 Task: Add an event with the title Casual Project Risk Assessment, date '2023/12/08', time 8:50 AM to 10:50 AM, logged in from the account softage.10@softage.netand send the event invitation to softage.2@softage.net and softage.3@softage.net. Set a reminder for the event 12 hour before
Action: Mouse moved to (99, 136)
Screenshot: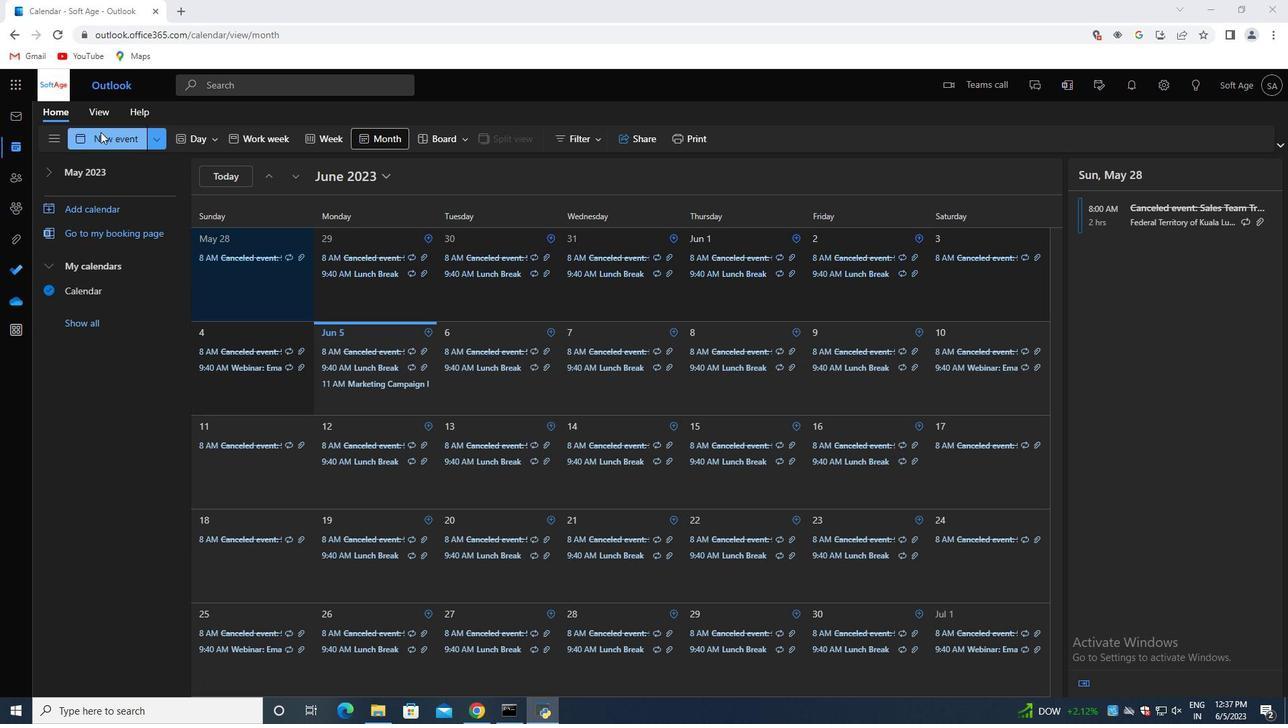 
Action: Mouse pressed left at (99, 136)
Screenshot: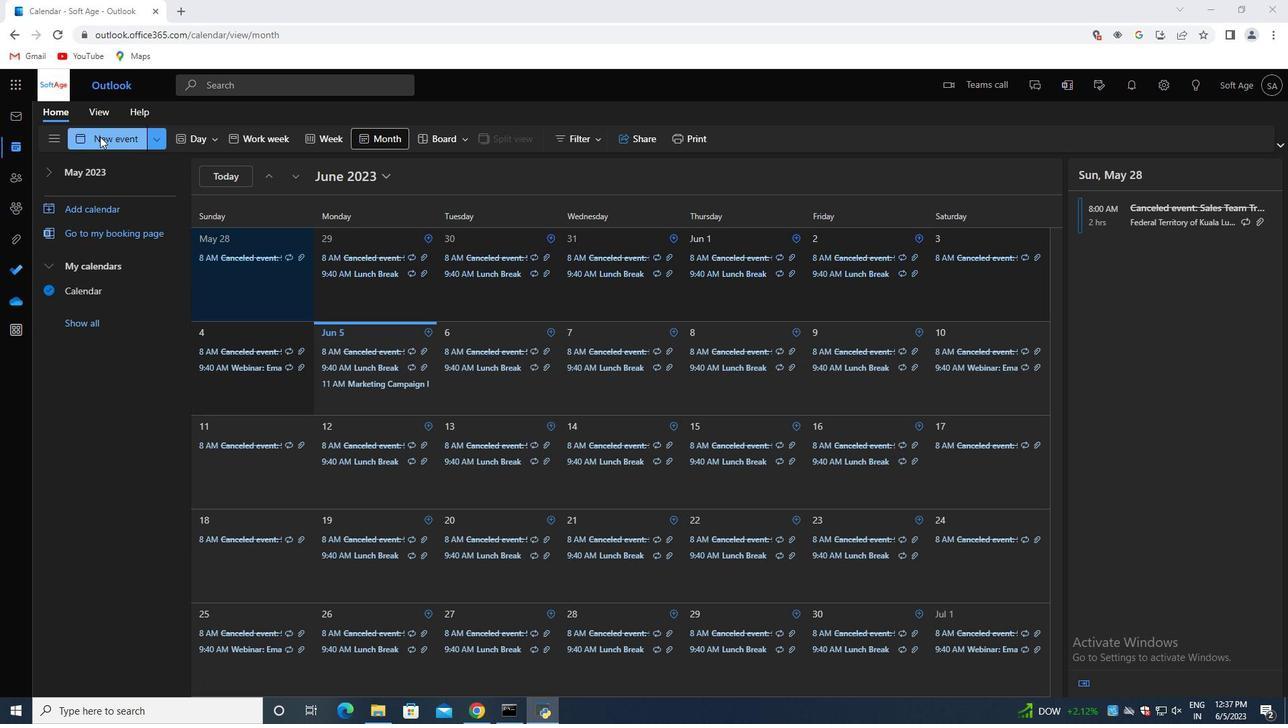 
Action: Mouse moved to (321, 215)
Screenshot: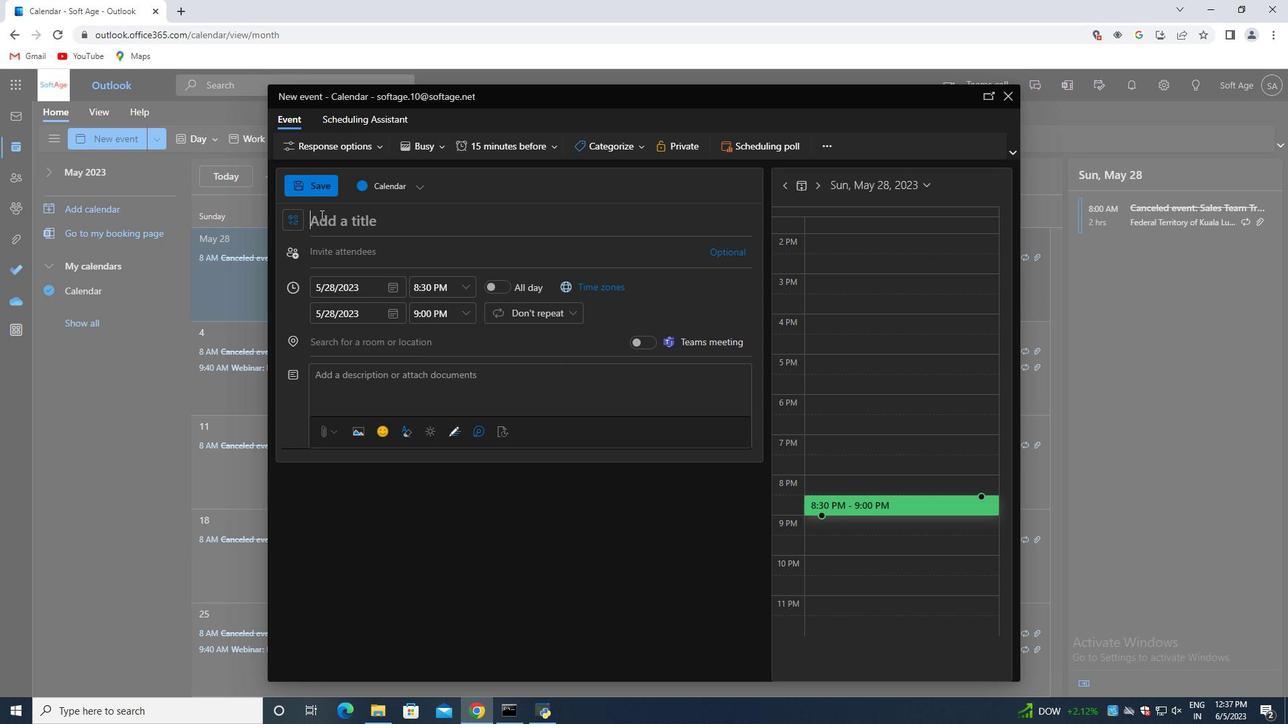 
Action: Mouse pressed left at (321, 215)
Screenshot: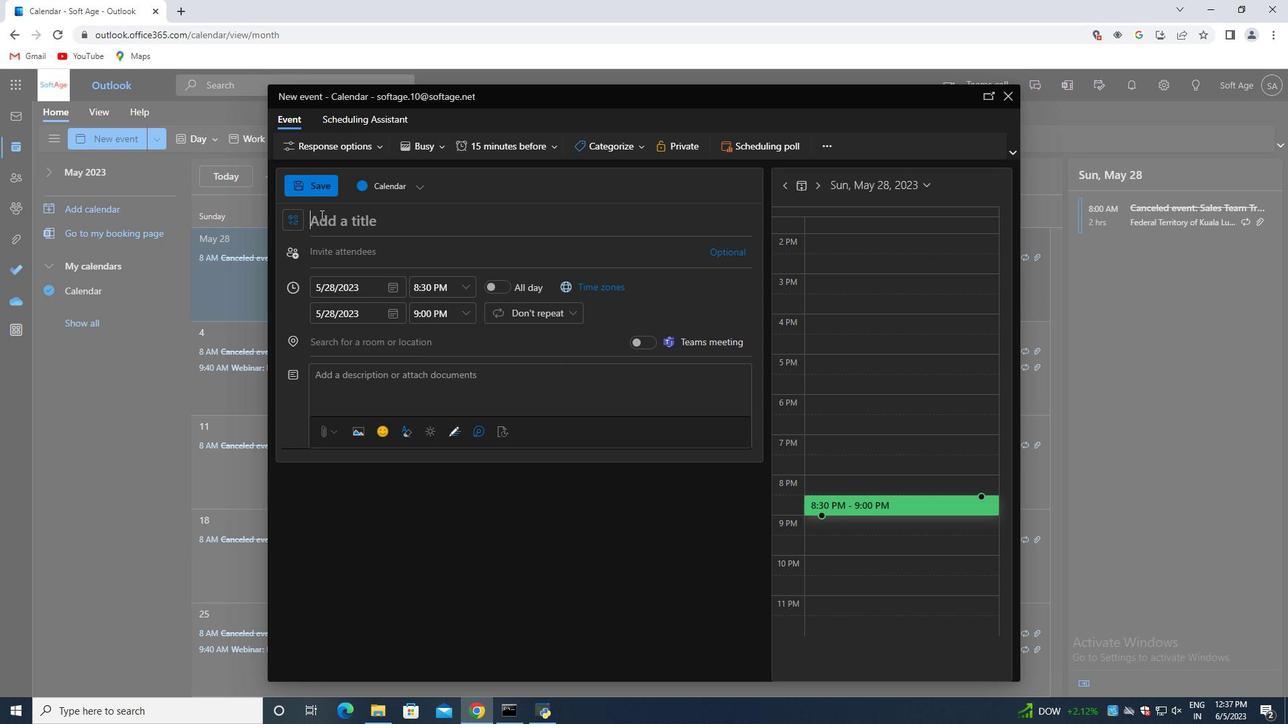 
Action: Key pressed <Key.shift>Casual<Key.space><Key.shift>Project<Key.space><Key.shift><Key.shift><Key.shift><Key.shift>Risk<Key.space><Key.shift>Assessment
Screenshot: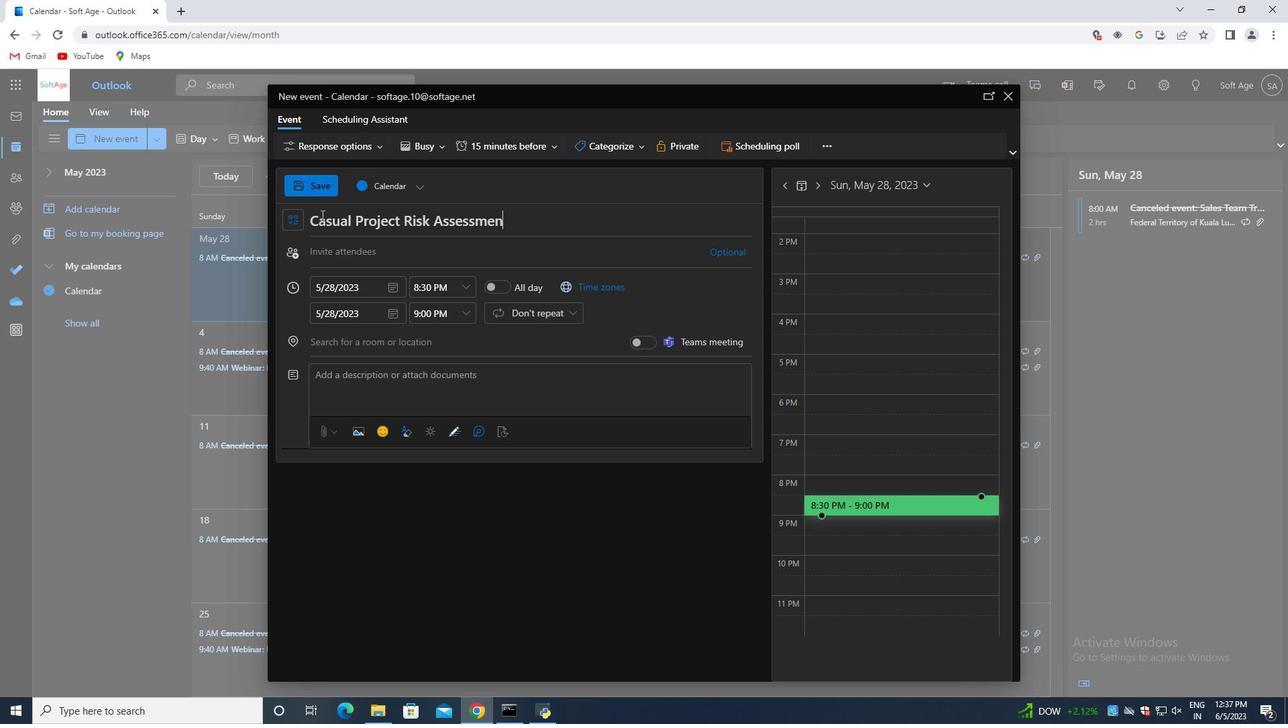 
Action: Mouse moved to (391, 288)
Screenshot: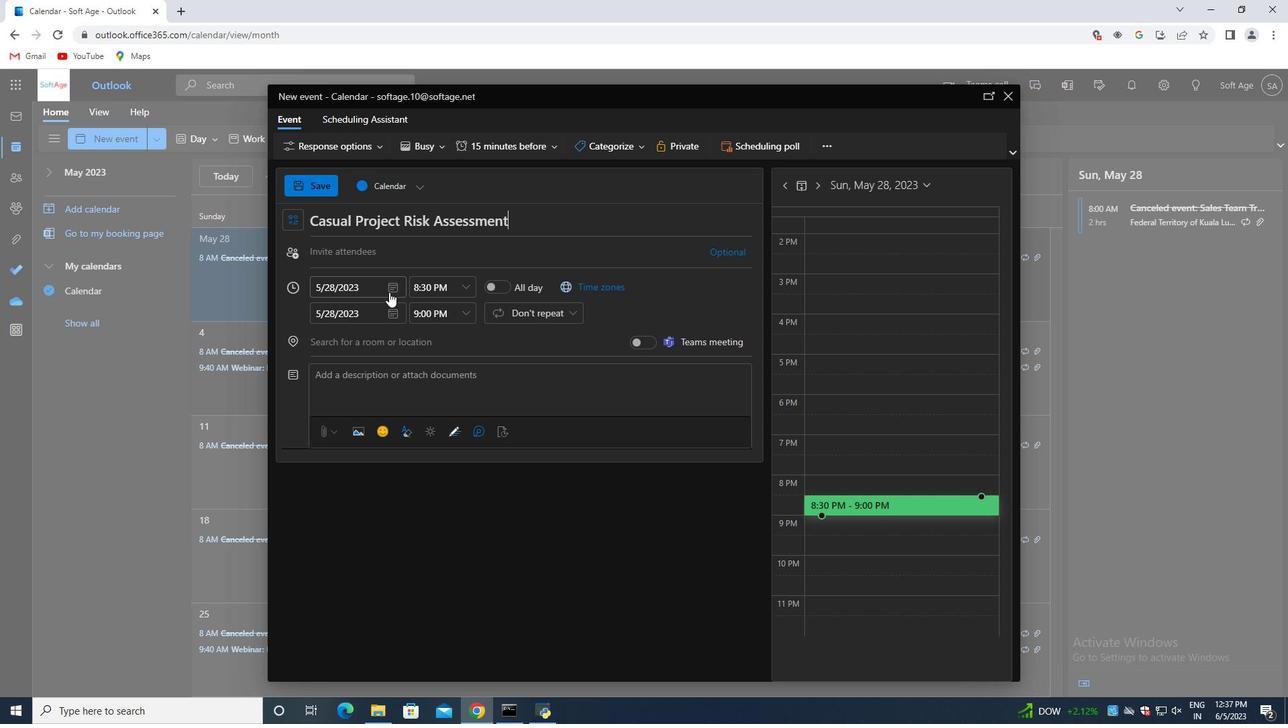 
Action: Mouse pressed left at (391, 288)
Screenshot: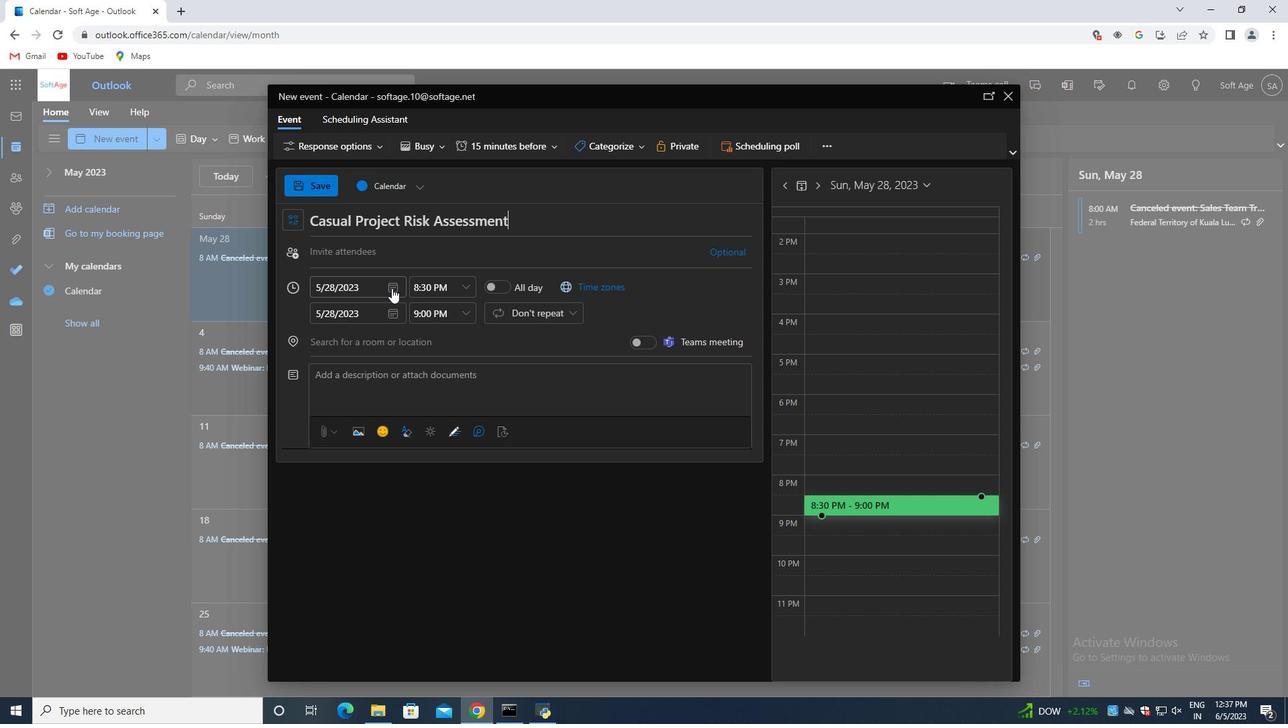 
Action: Mouse moved to (436, 312)
Screenshot: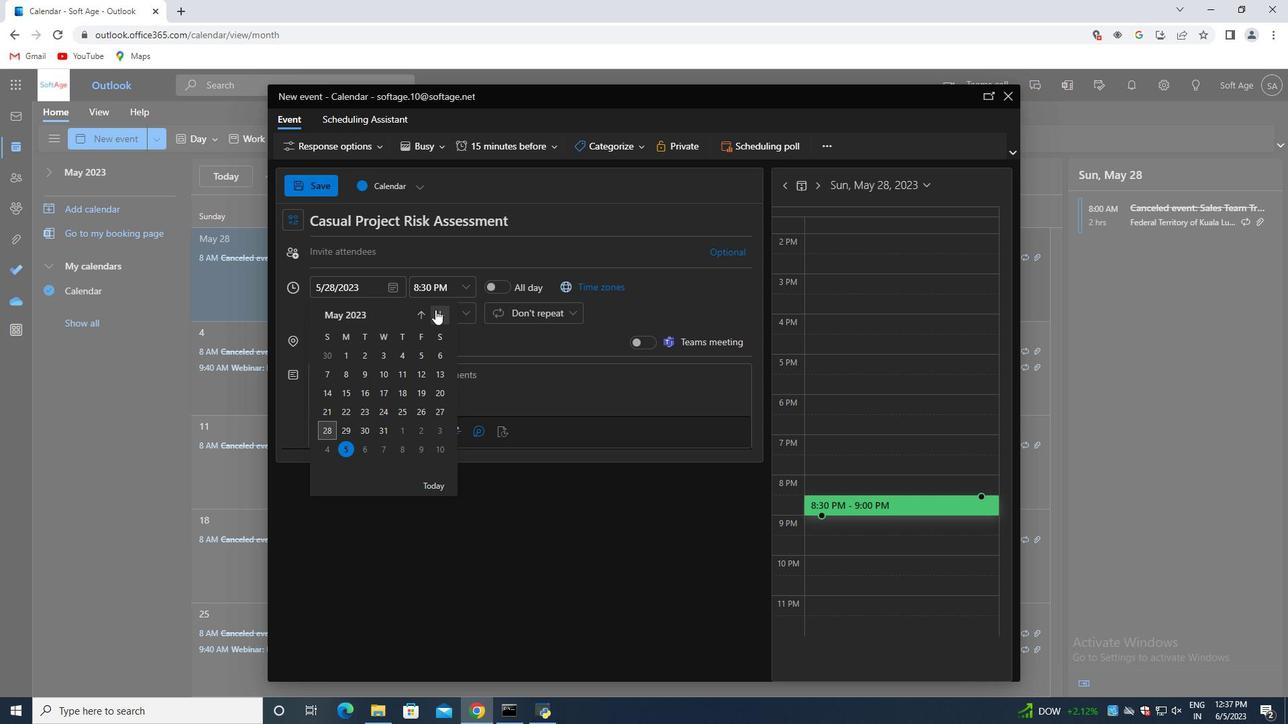 
Action: Mouse pressed left at (436, 312)
Screenshot: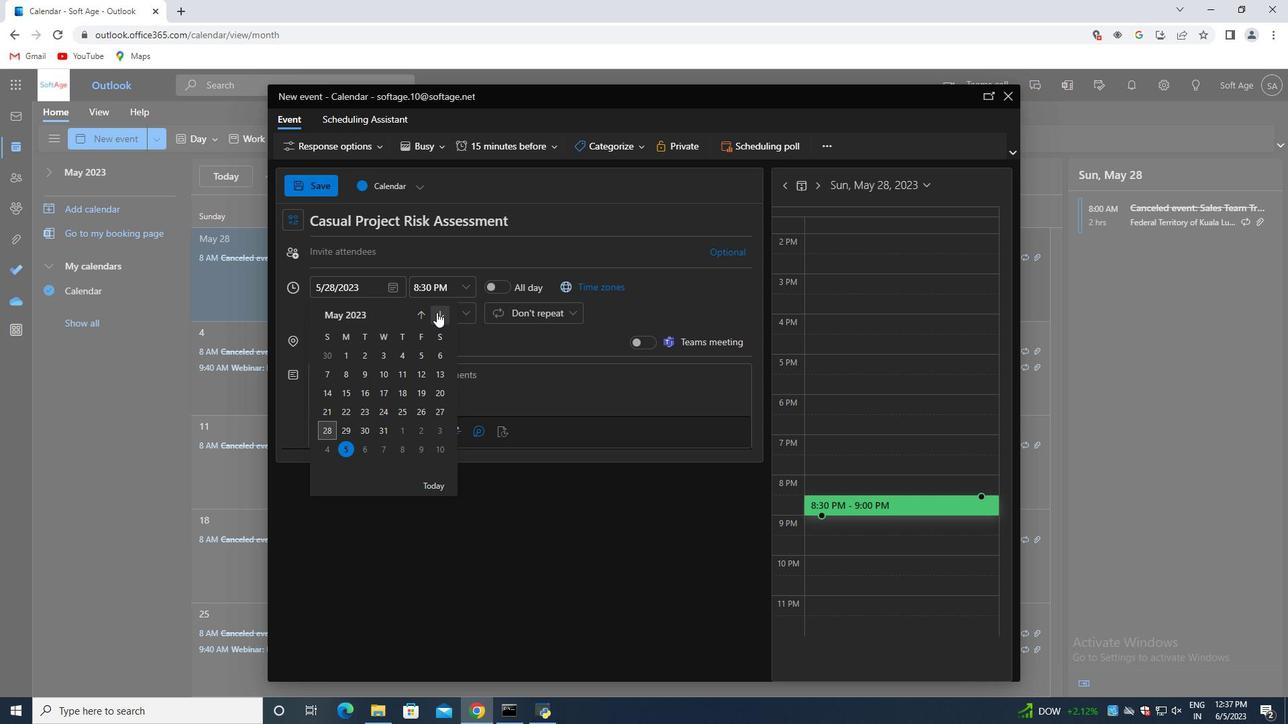 
Action: Mouse pressed left at (436, 312)
Screenshot: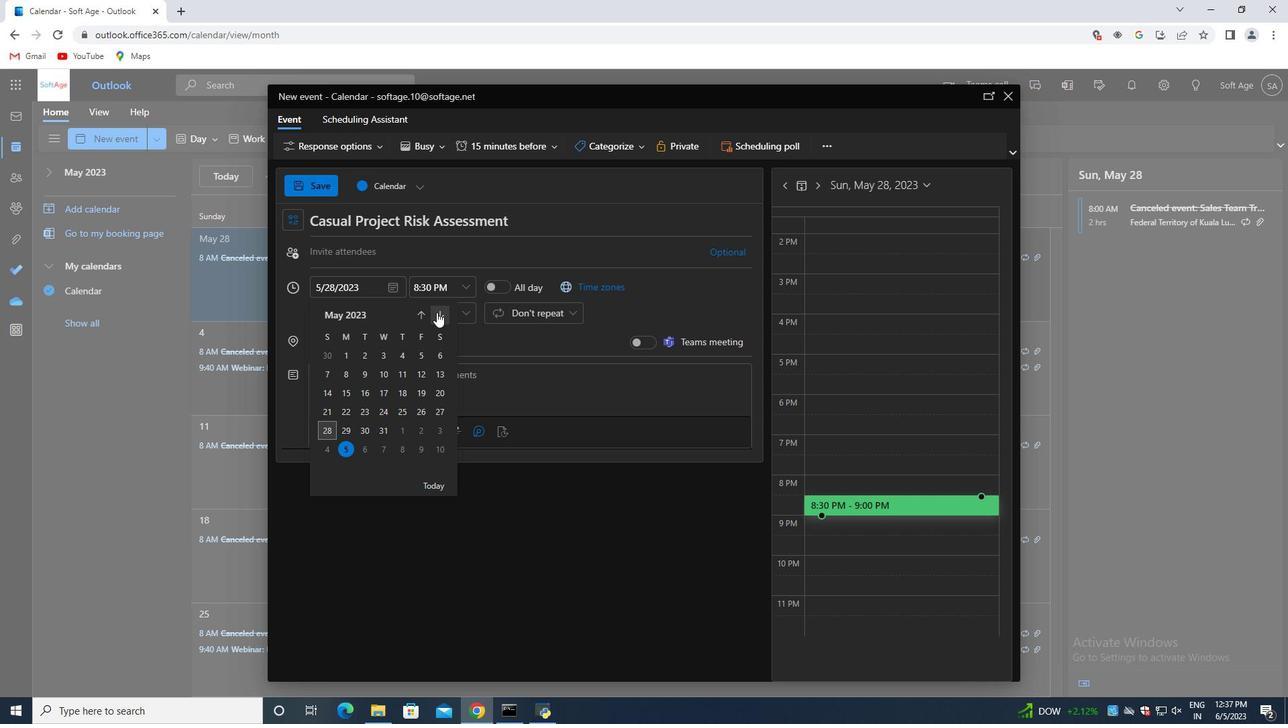 
Action: Mouse pressed left at (436, 312)
Screenshot: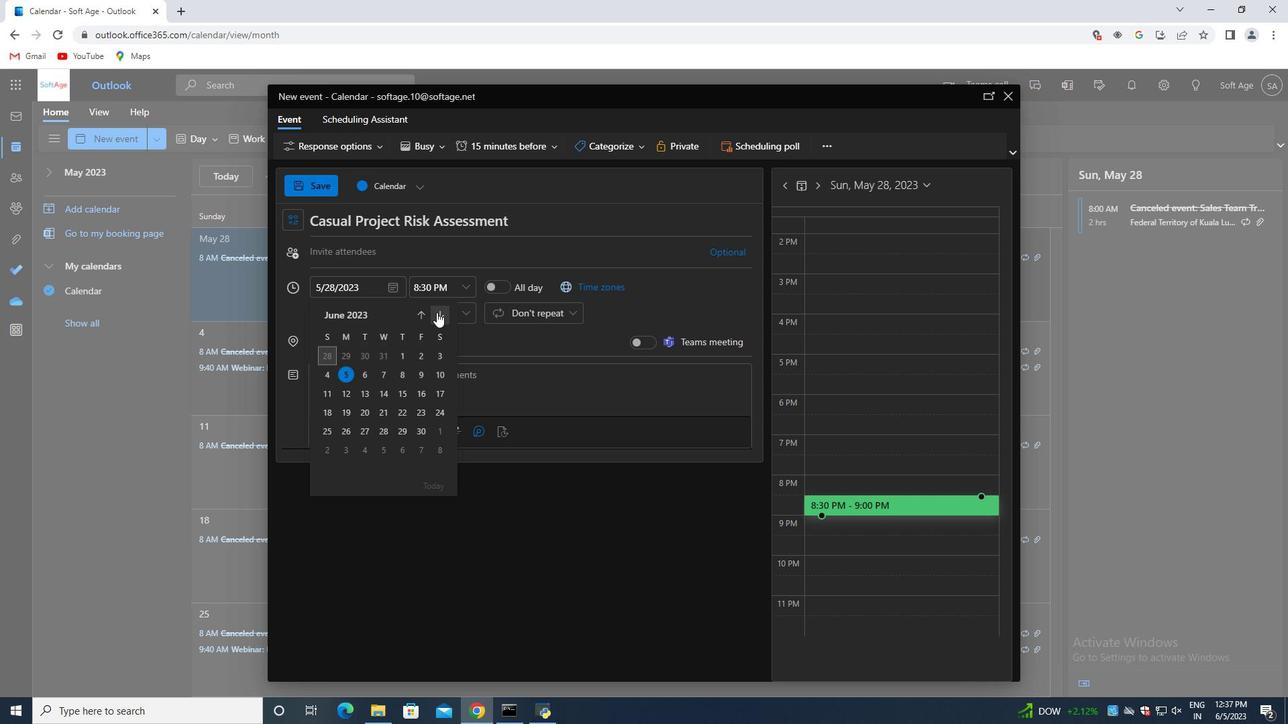 
Action: Mouse pressed left at (436, 312)
Screenshot: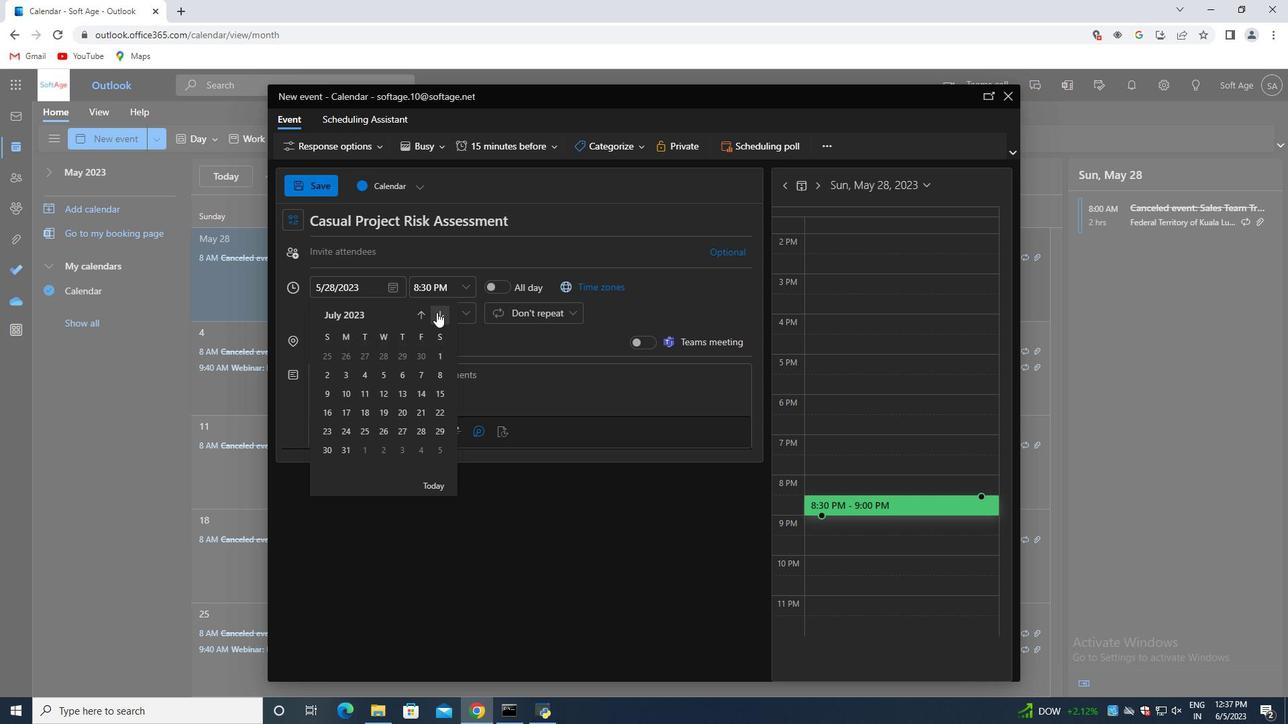 
Action: Mouse pressed left at (436, 312)
Screenshot: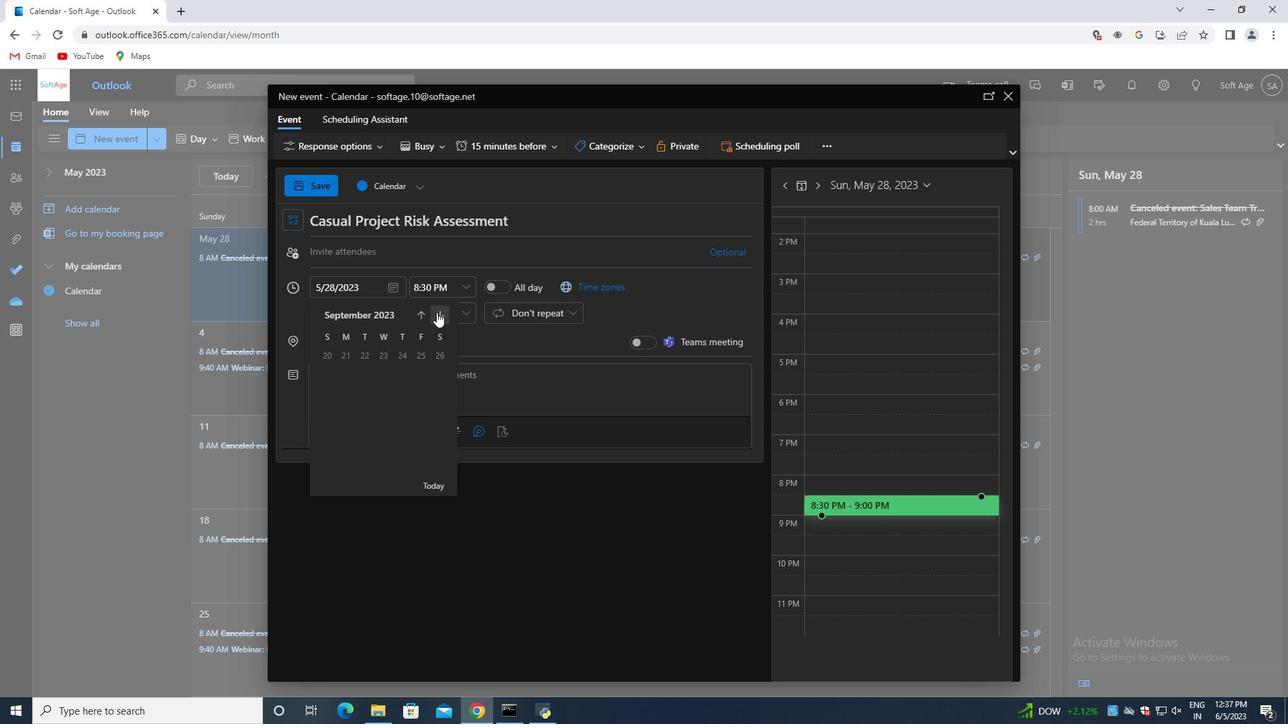 
Action: Mouse pressed left at (436, 312)
Screenshot: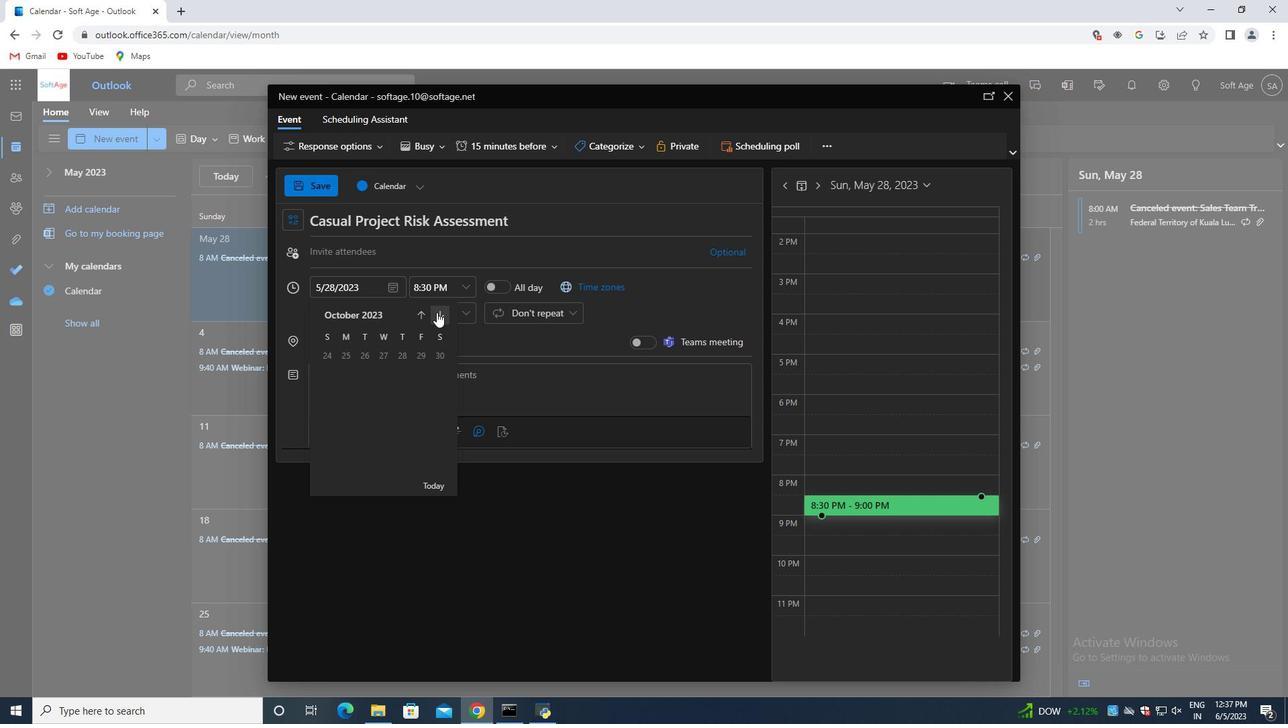 
Action: Mouse pressed left at (436, 312)
Screenshot: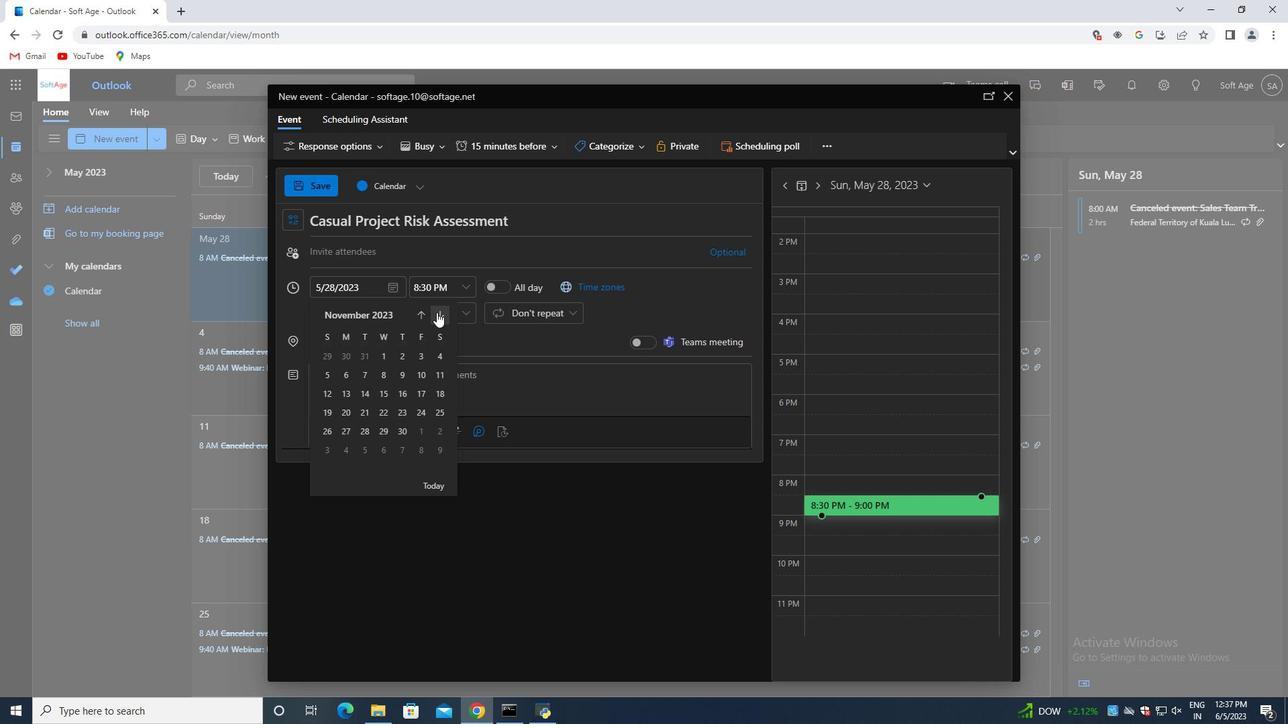 
Action: Mouse moved to (424, 371)
Screenshot: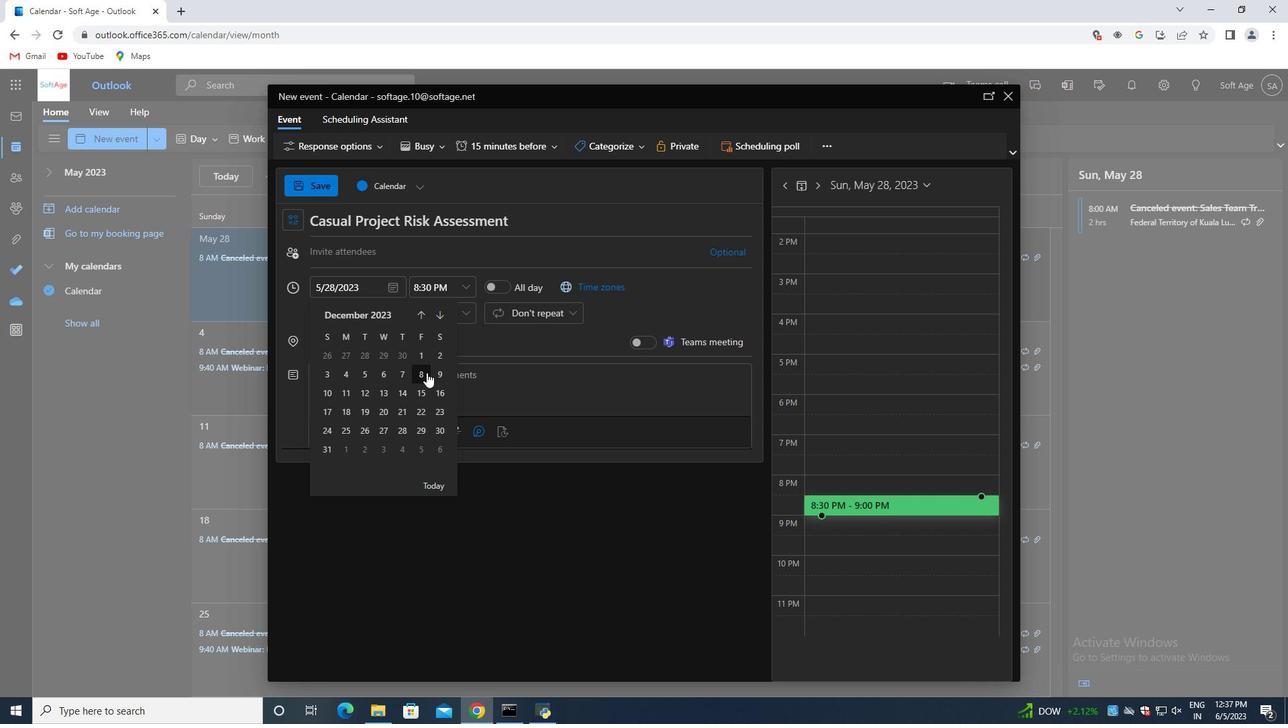 
Action: Mouse pressed left at (424, 371)
Screenshot: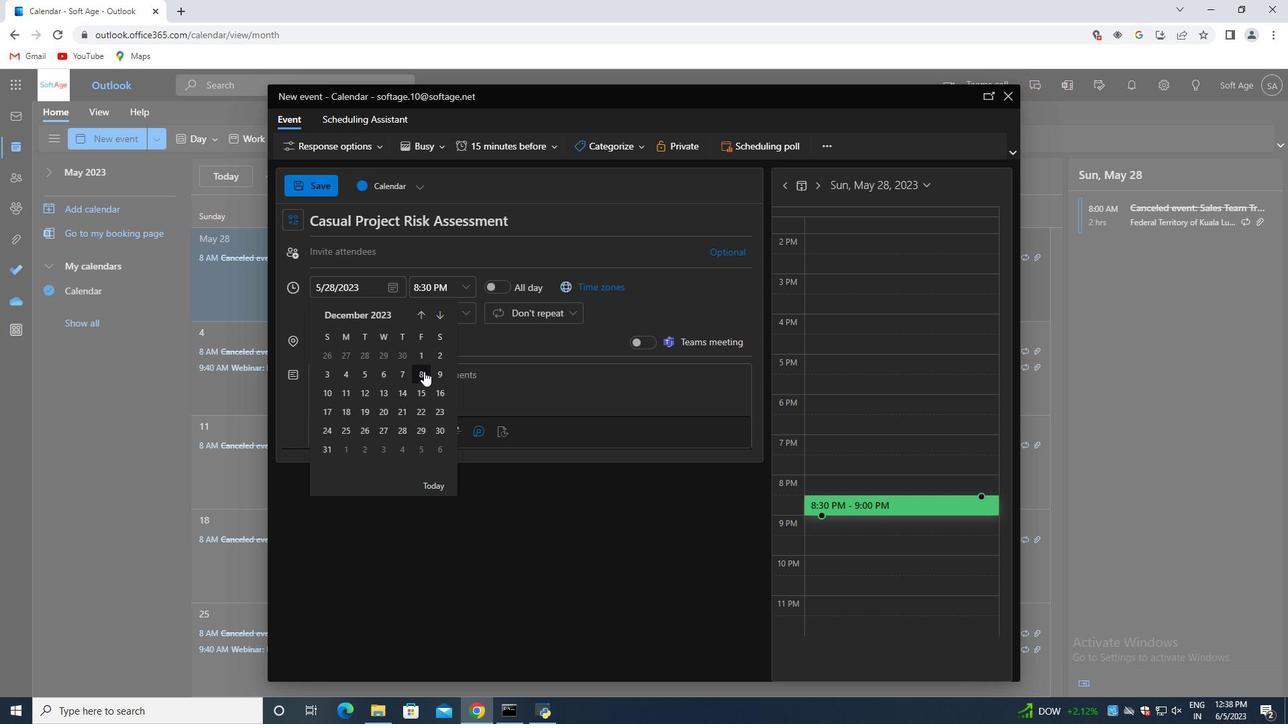 
Action: Mouse moved to (466, 285)
Screenshot: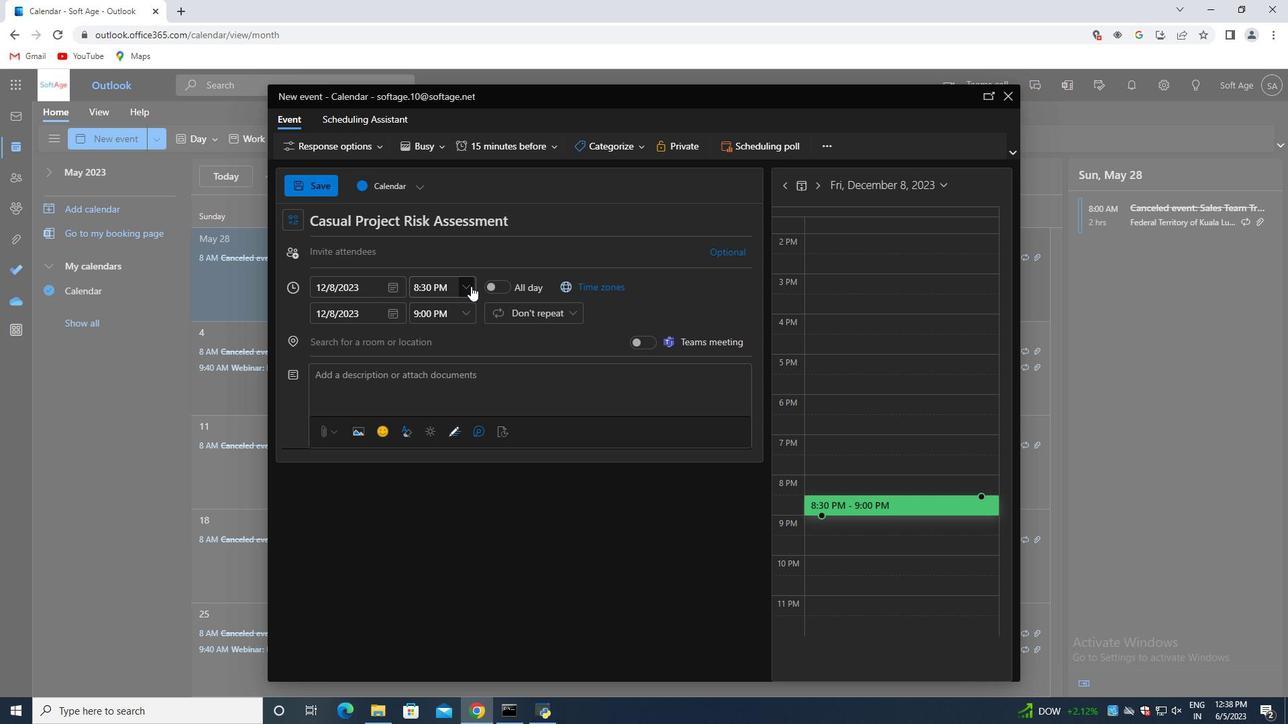 
Action: Mouse pressed left at (466, 285)
Screenshot: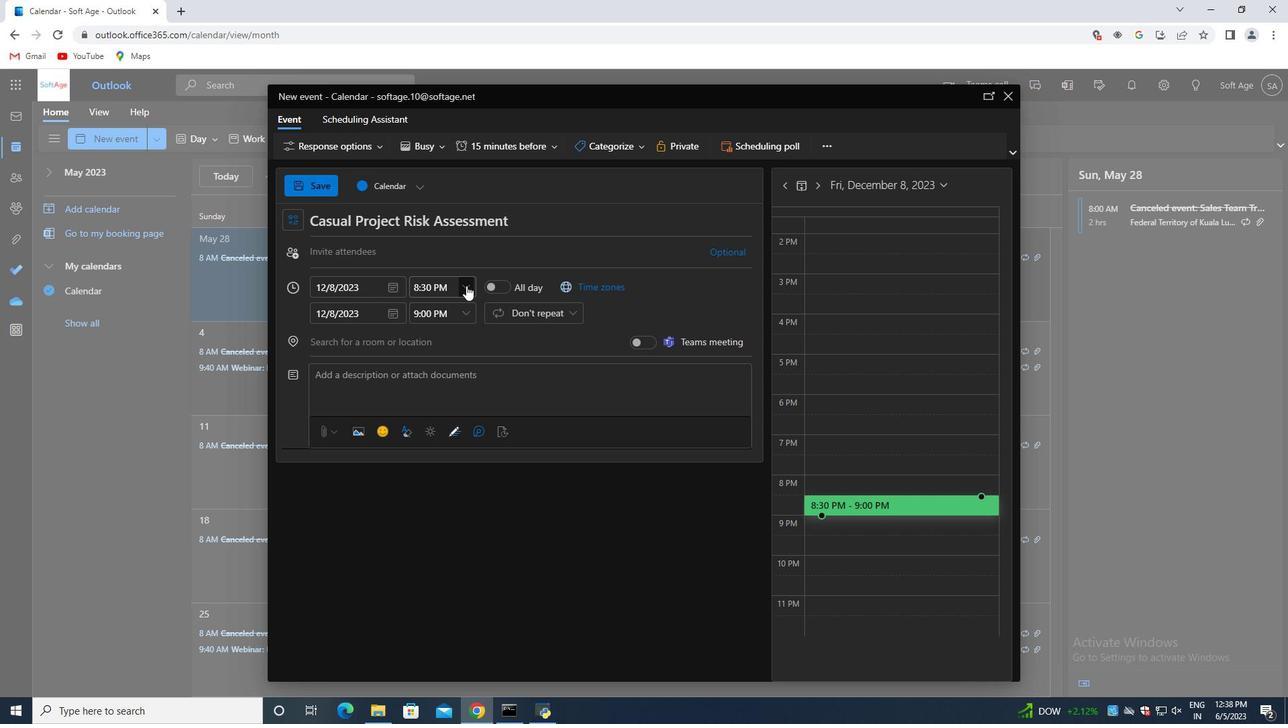 
Action: Mouse moved to (484, 305)
Screenshot: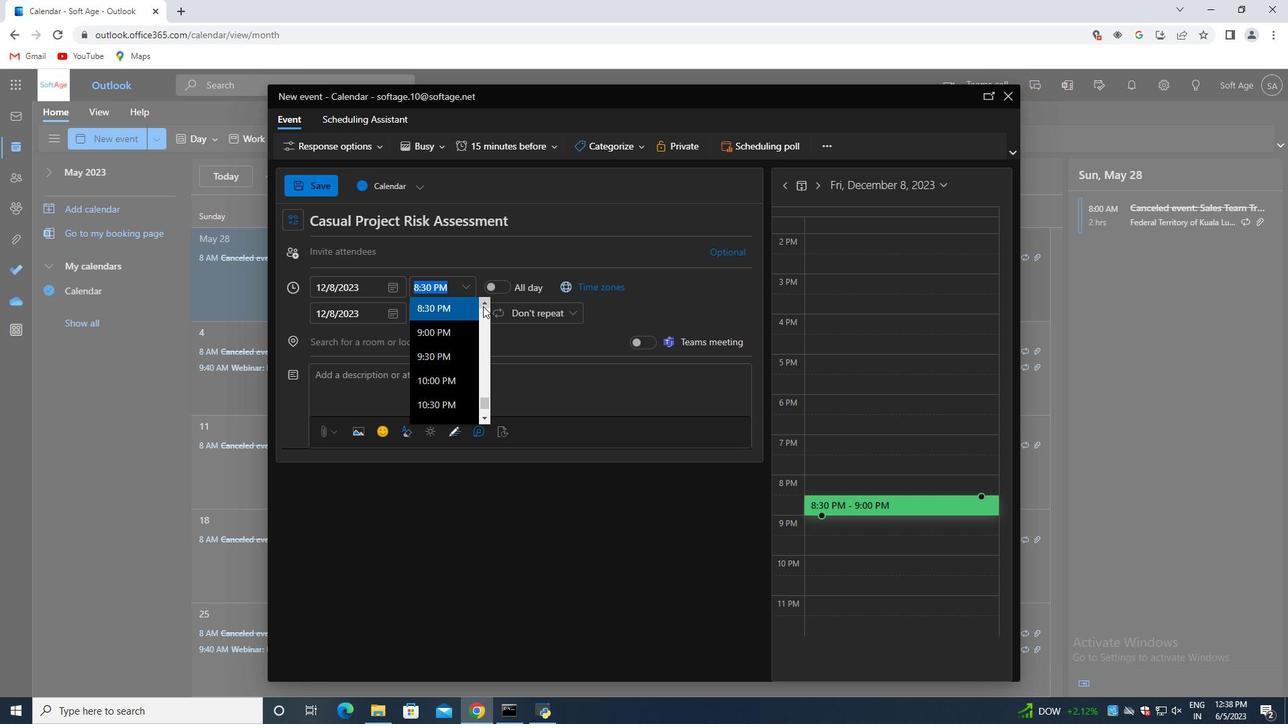 
Action: Mouse pressed left at (484, 305)
Screenshot: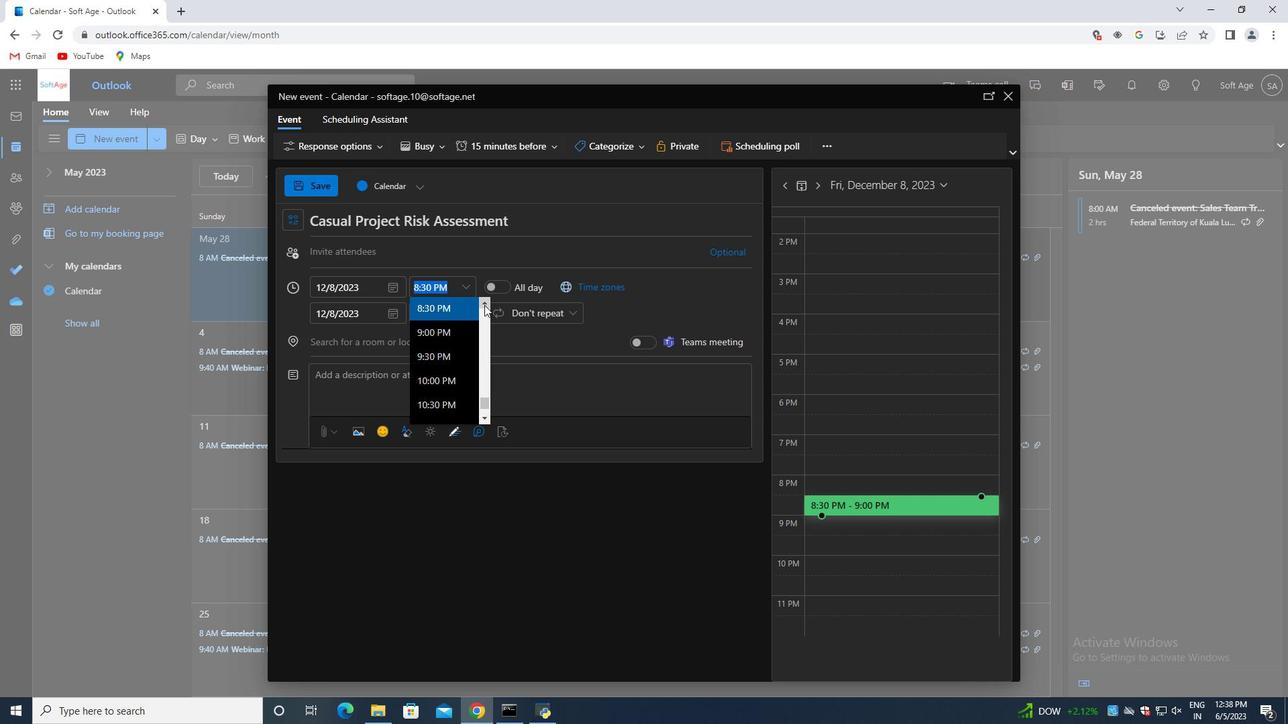 
Action: Mouse pressed left at (484, 305)
Screenshot: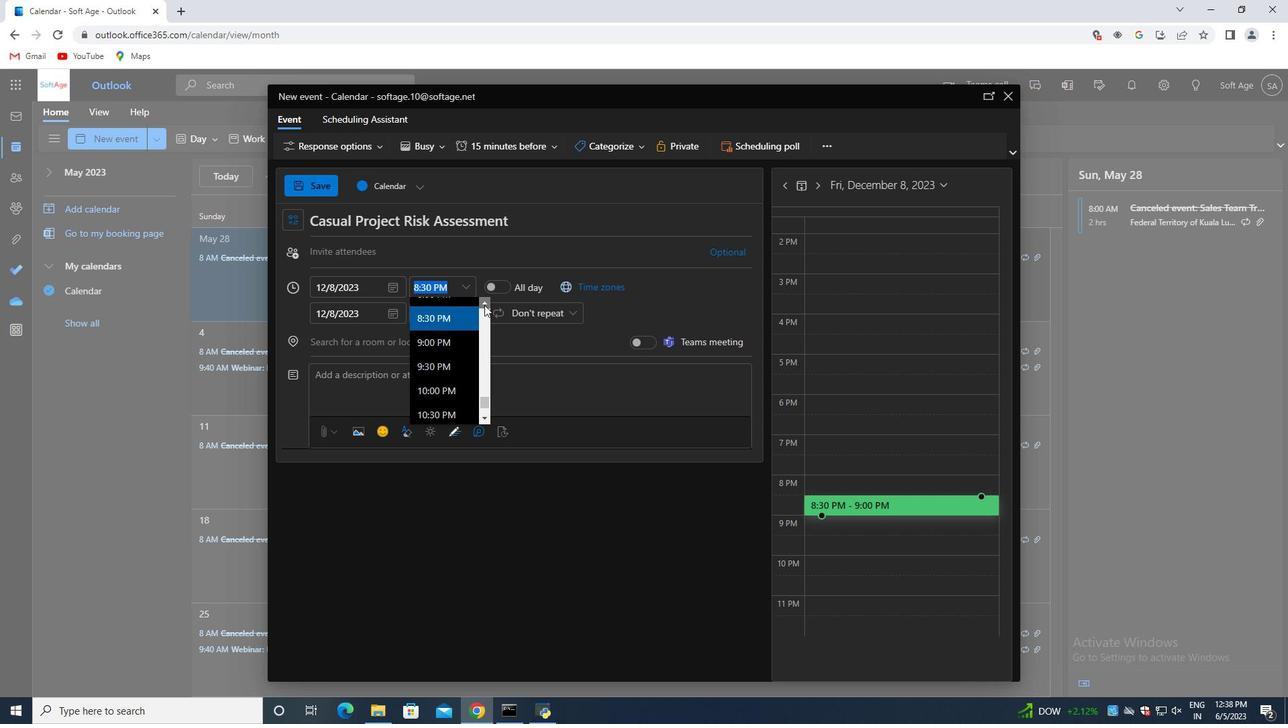 
Action: Mouse pressed left at (484, 305)
Screenshot: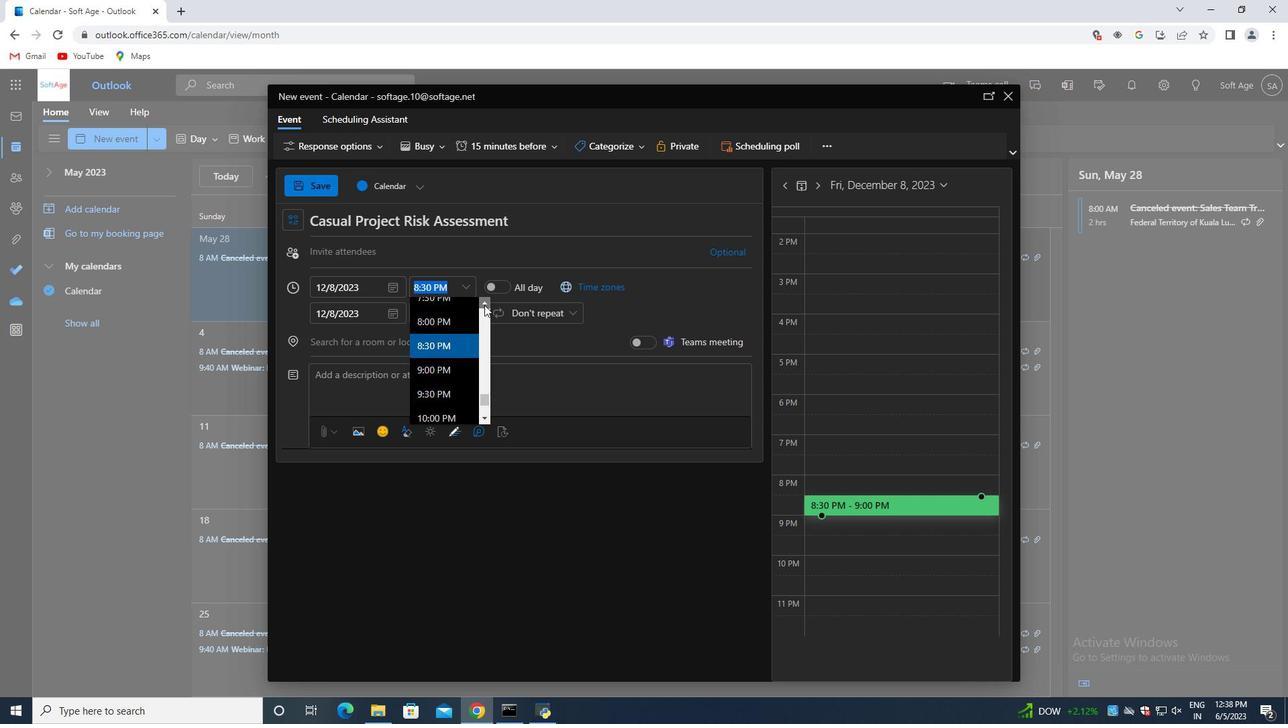
Action: Mouse pressed left at (484, 305)
Screenshot: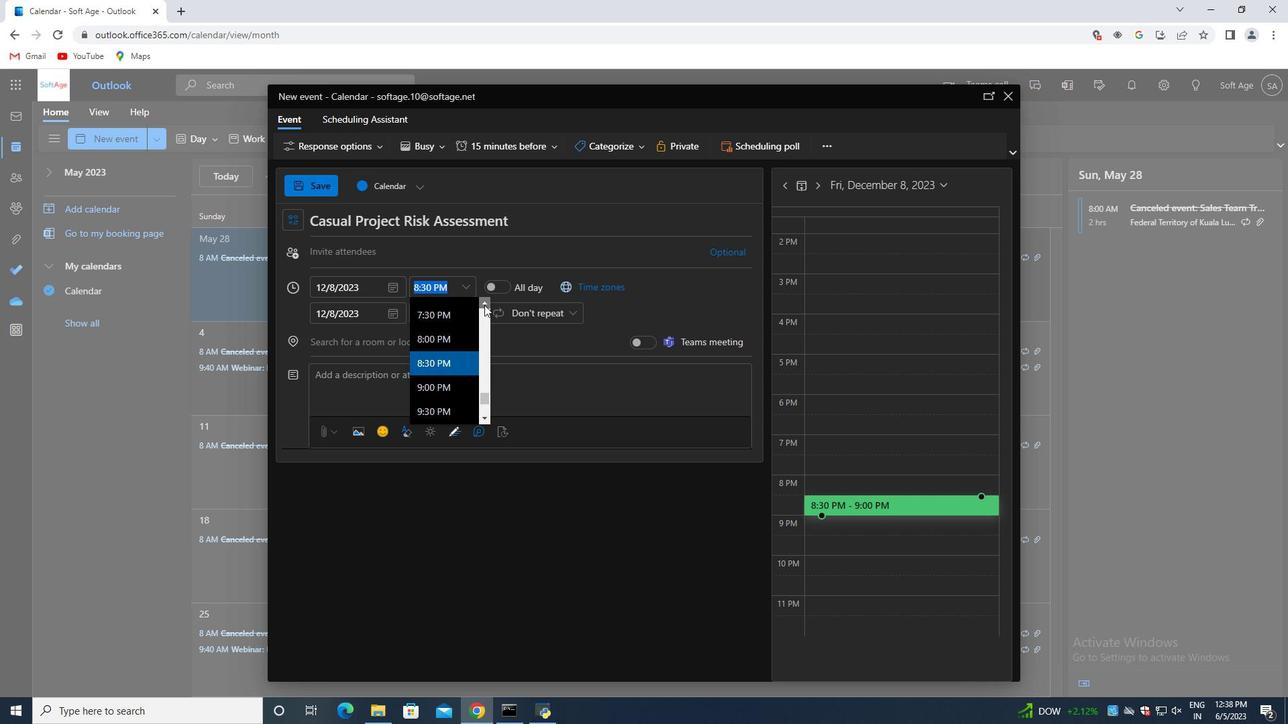 
Action: Mouse pressed left at (484, 305)
Screenshot: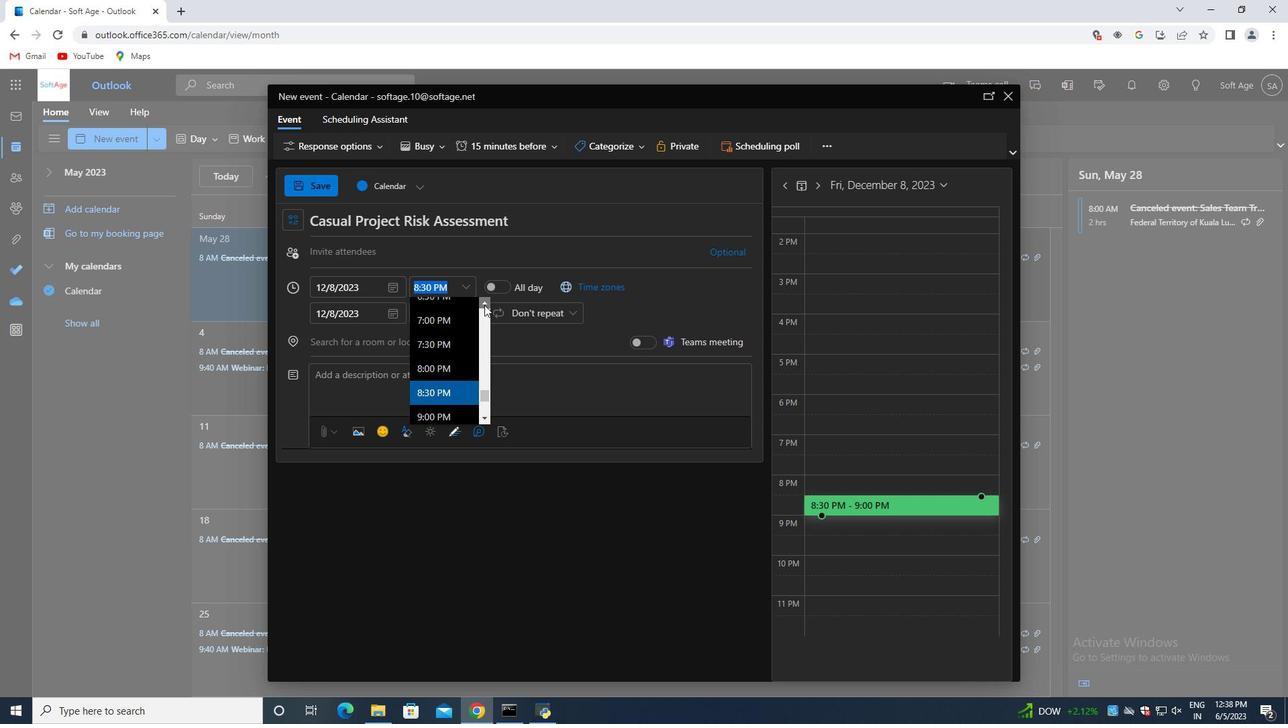 
Action: Mouse moved to (485, 305)
Screenshot: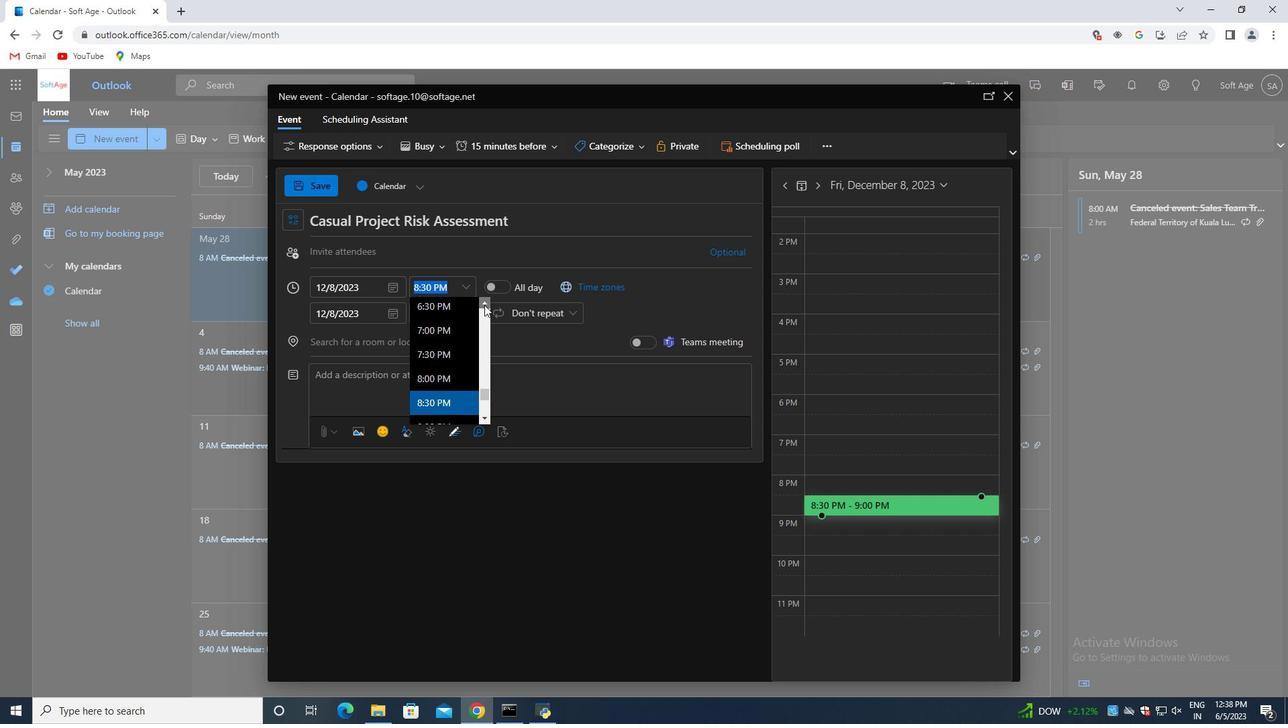 
Action: Mouse pressed left at (485, 305)
Screenshot: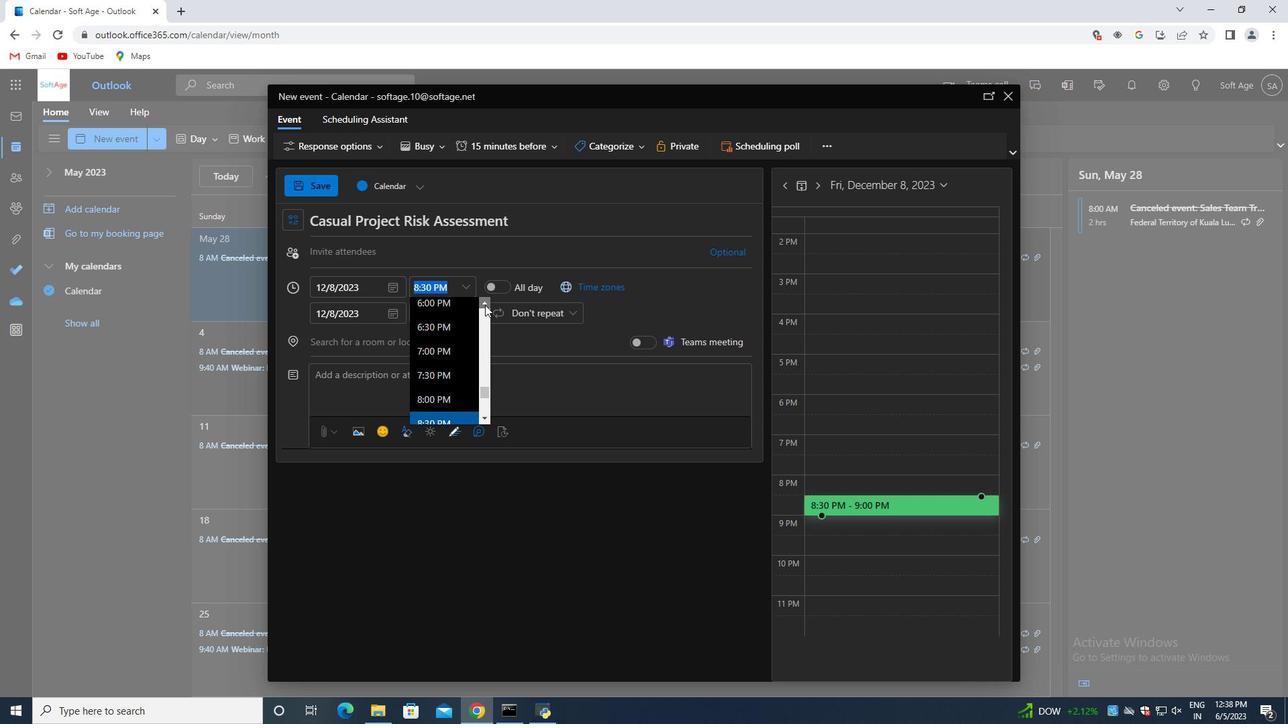 
Action: Mouse moved to (485, 305)
Screenshot: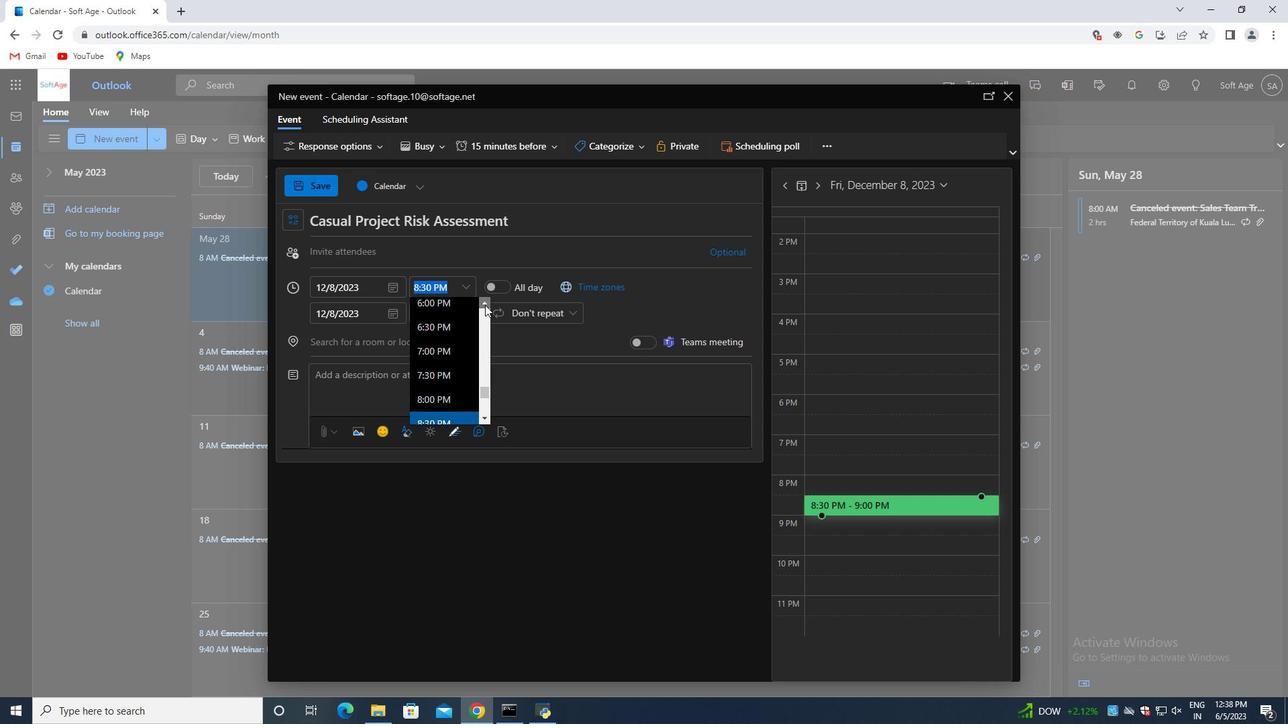 
Action: Mouse pressed left at (485, 305)
Screenshot: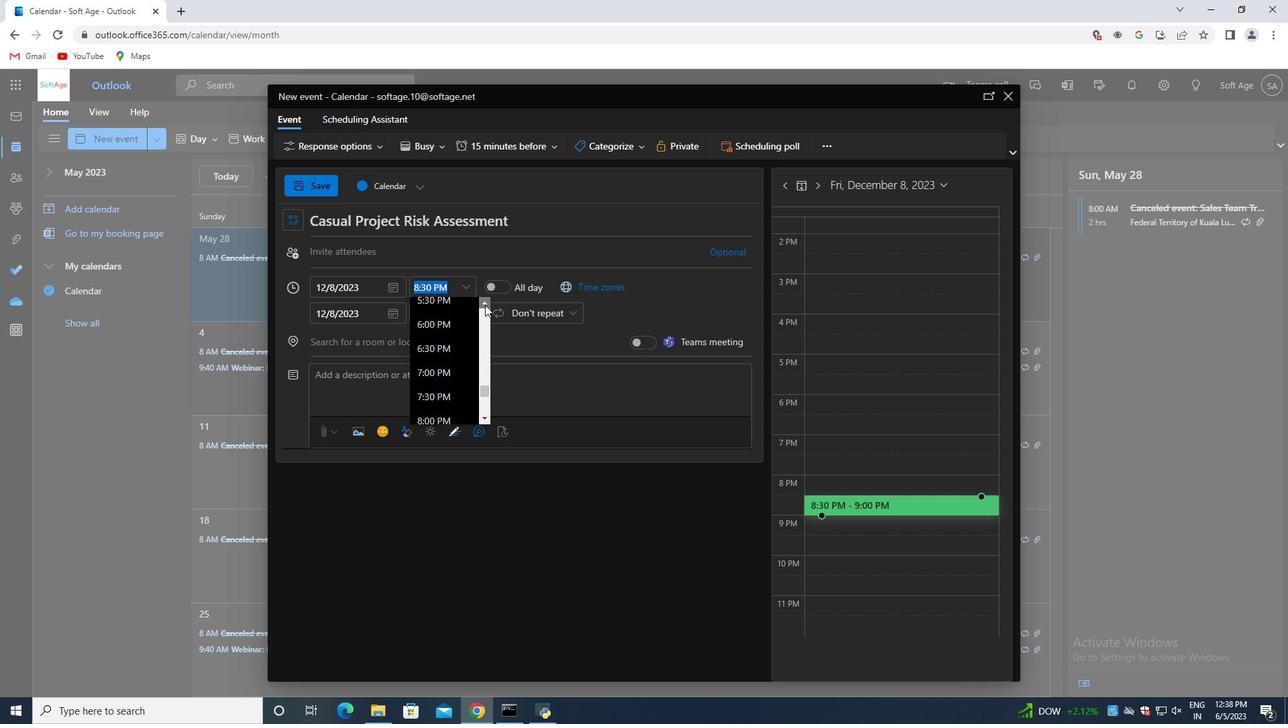 
Action: Mouse pressed left at (485, 305)
Screenshot: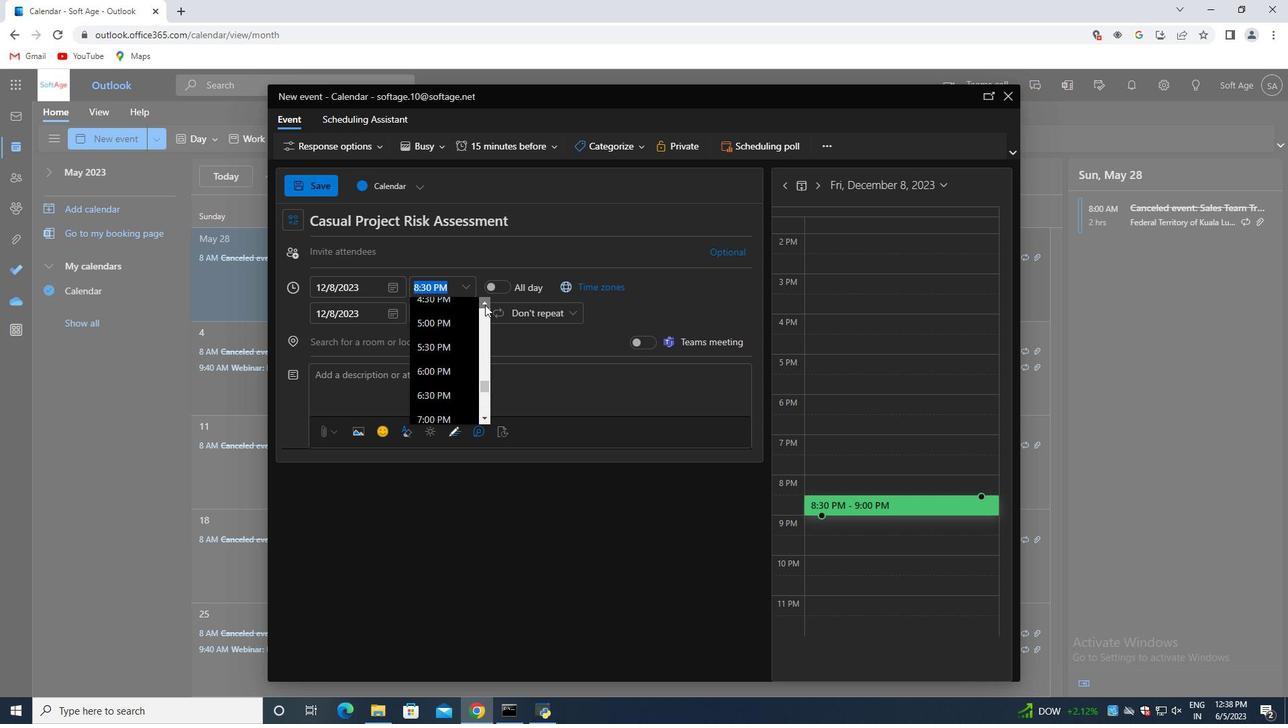 
Action: Mouse pressed left at (485, 305)
Screenshot: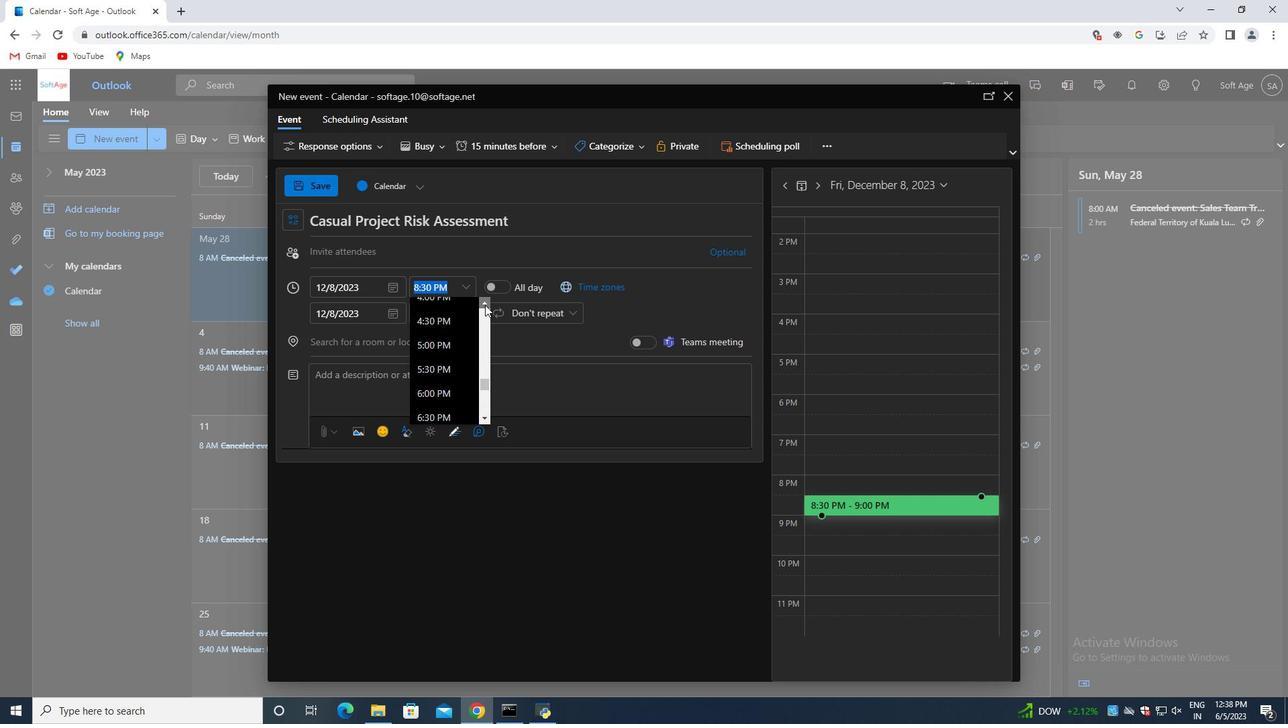 
Action: Mouse pressed left at (485, 305)
Screenshot: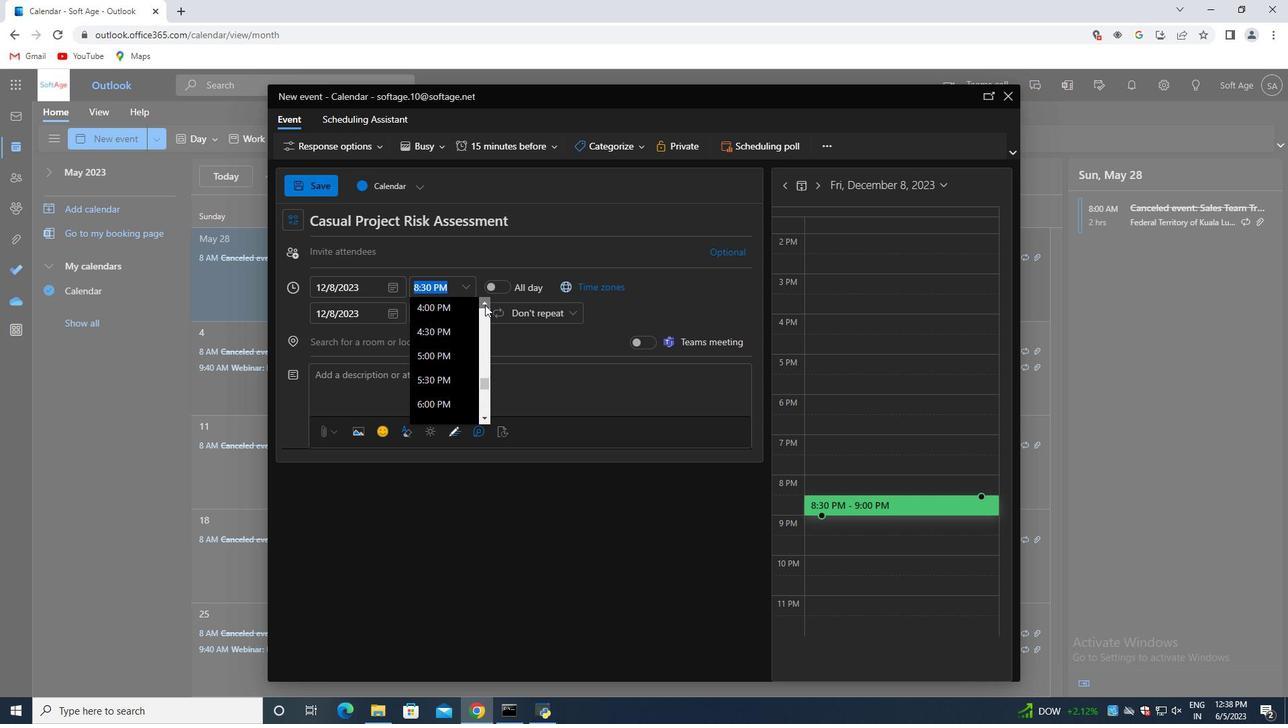 
Action: Mouse pressed left at (485, 305)
Screenshot: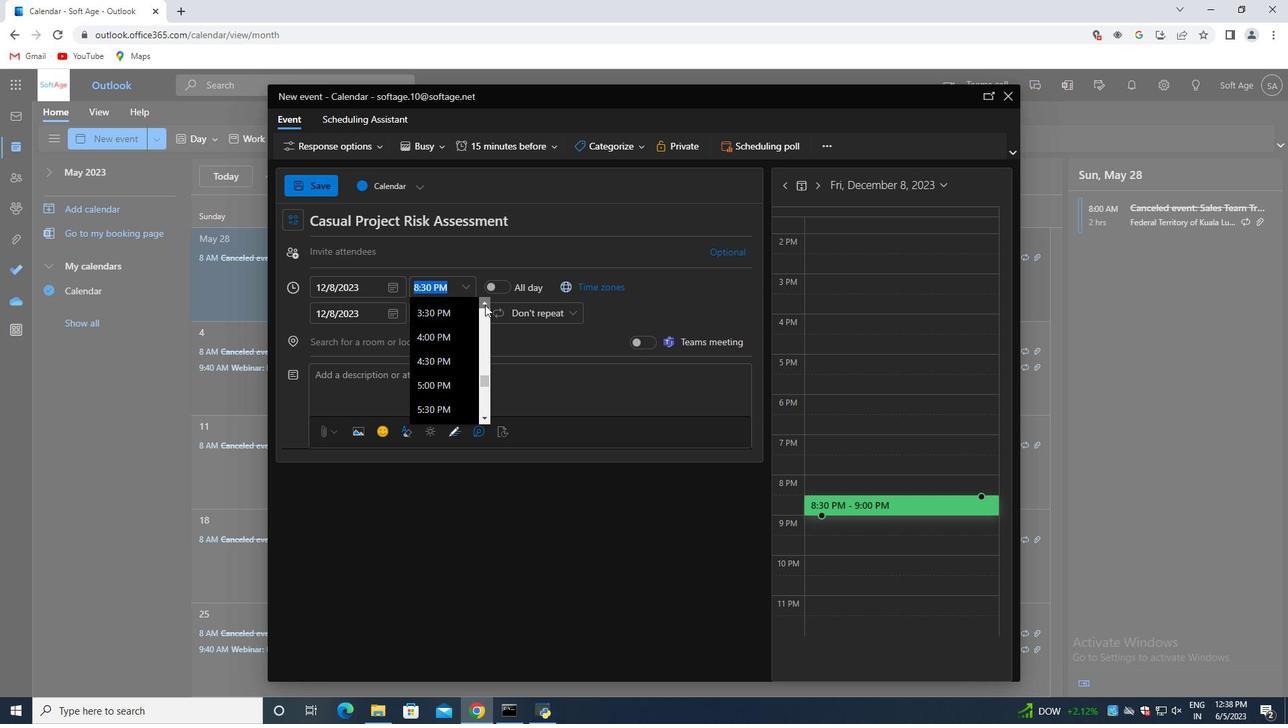 
Action: Mouse pressed left at (485, 305)
Screenshot: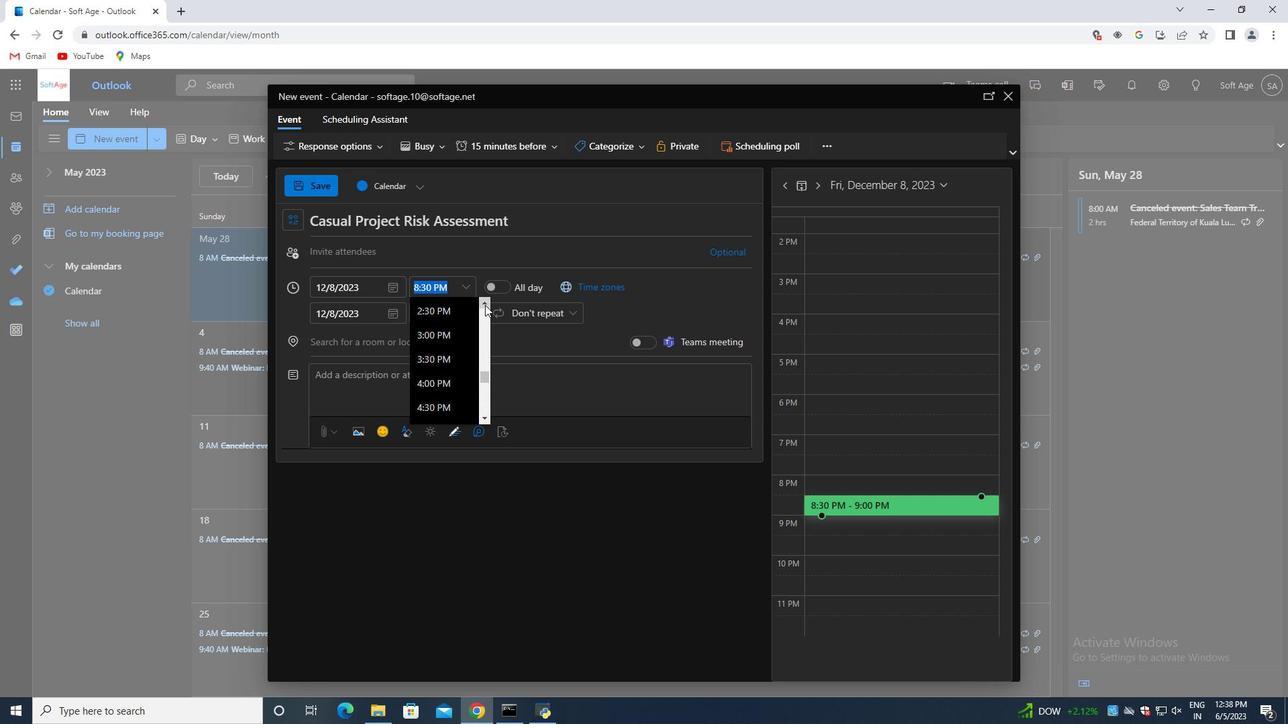 
Action: Mouse pressed left at (485, 305)
Screenshot: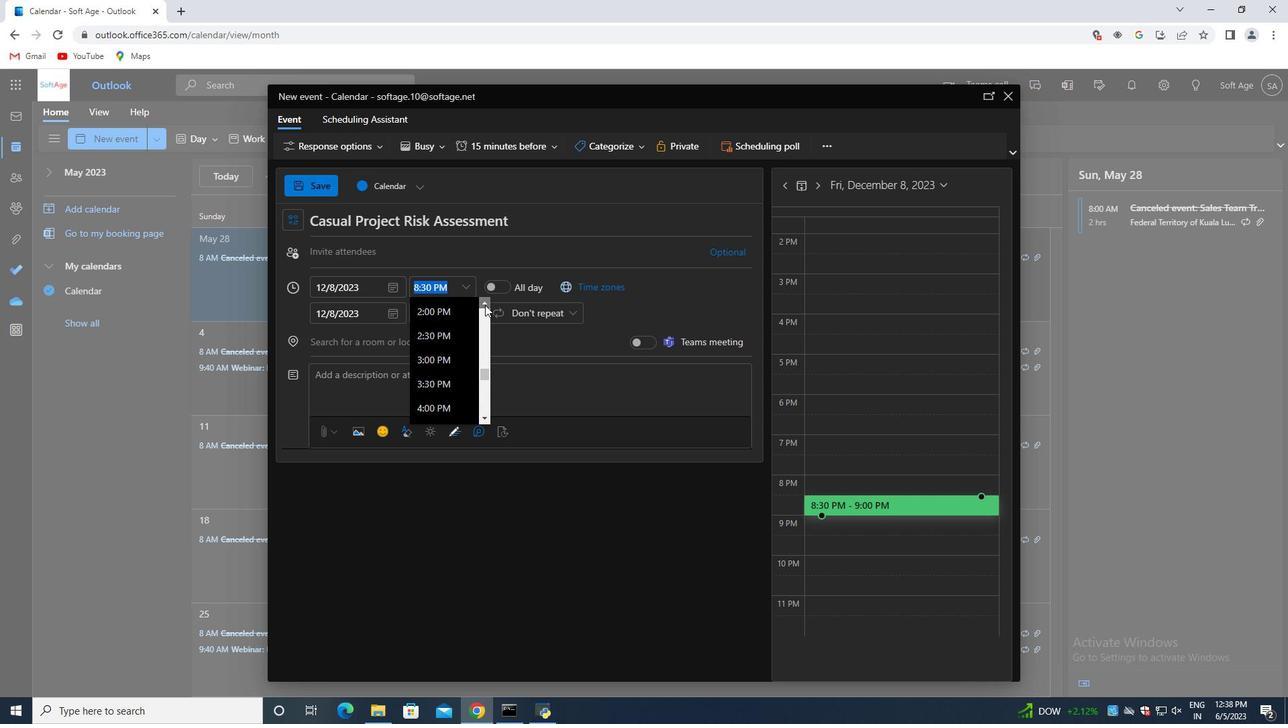 
Action: Mouse pressed left at (485, 305)
Screenshot: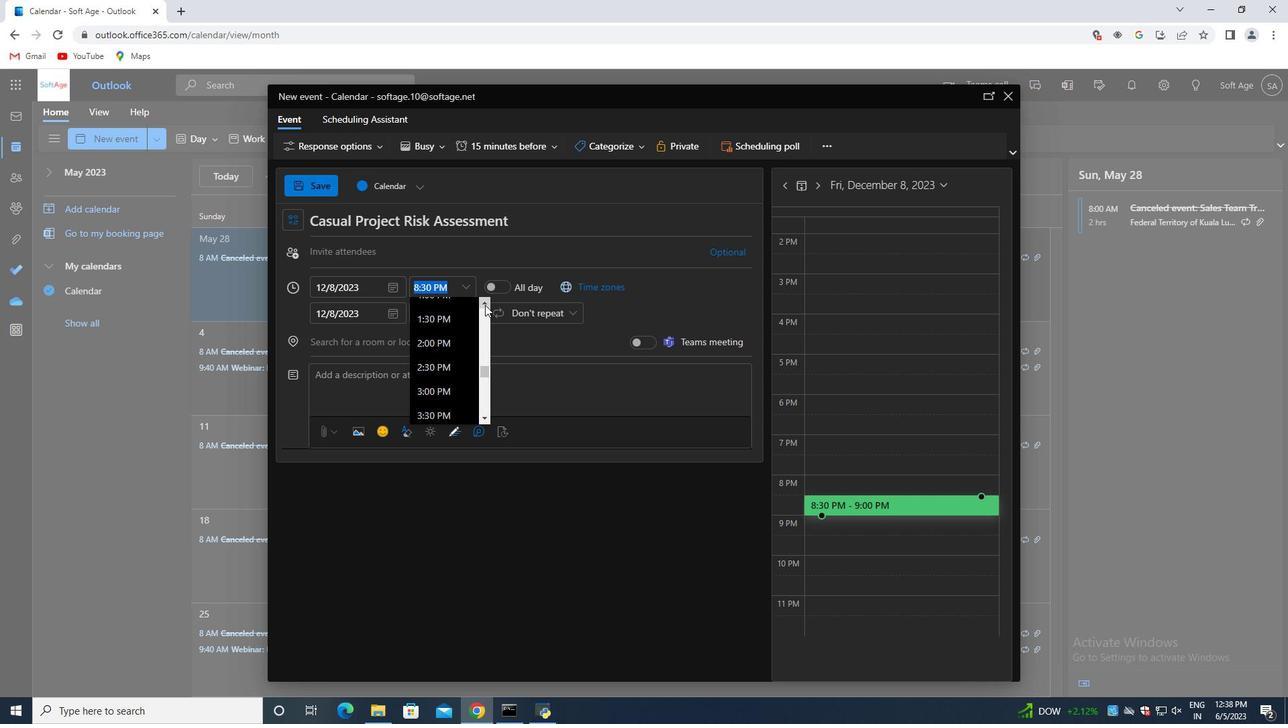 
Action: Mouse pressed left at (485, 305)
Screenshot: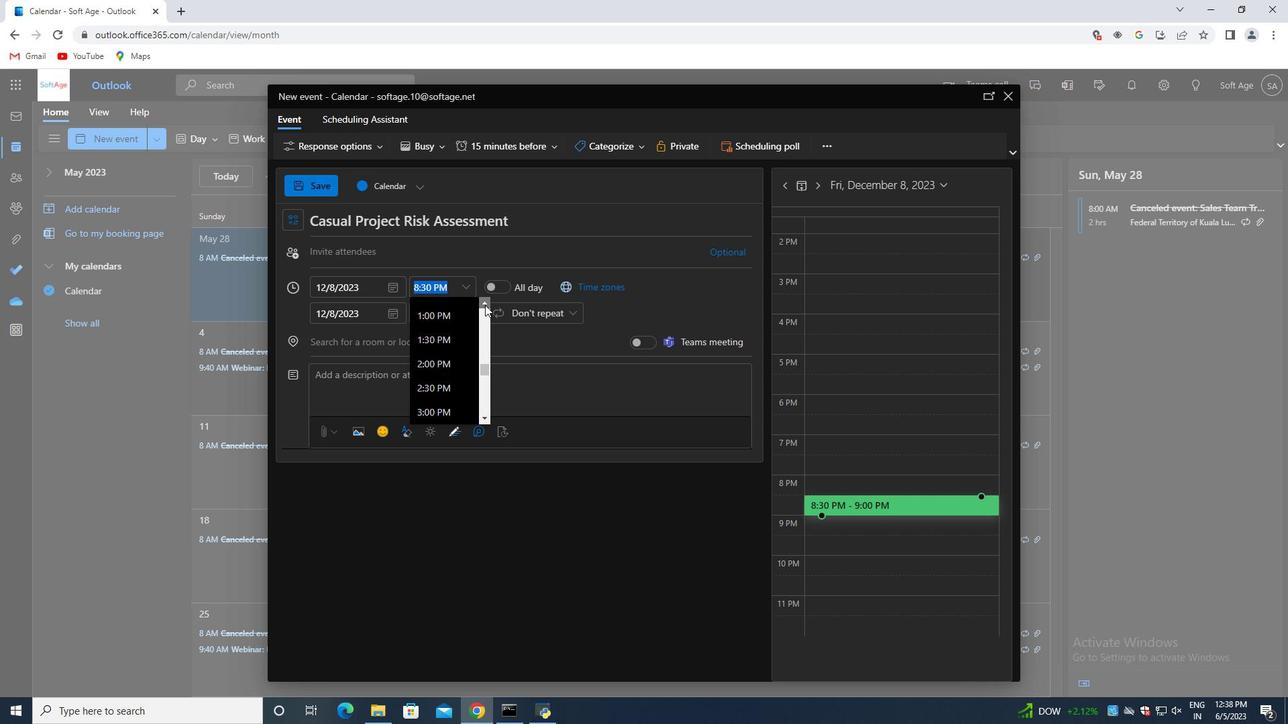
Action: Mouse pressed left at (485, 305)
Screenshot: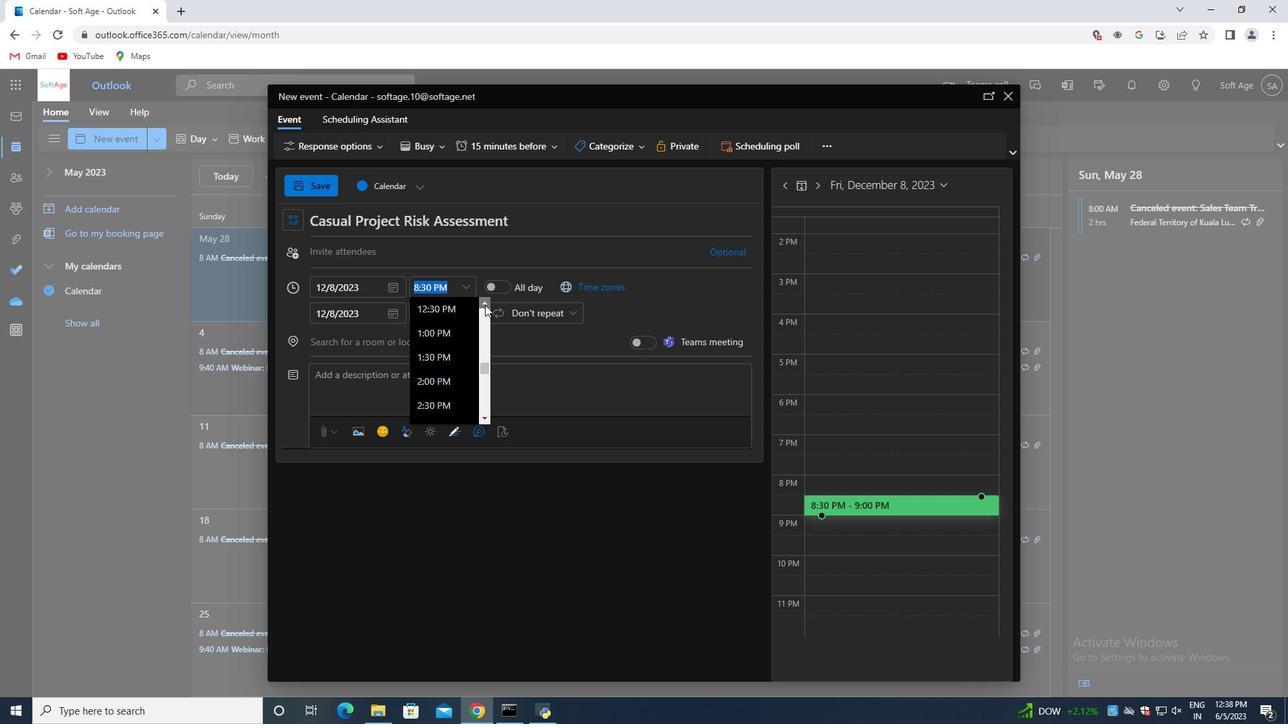 
Action: Mouse moved to (486, 305)
Screenshot: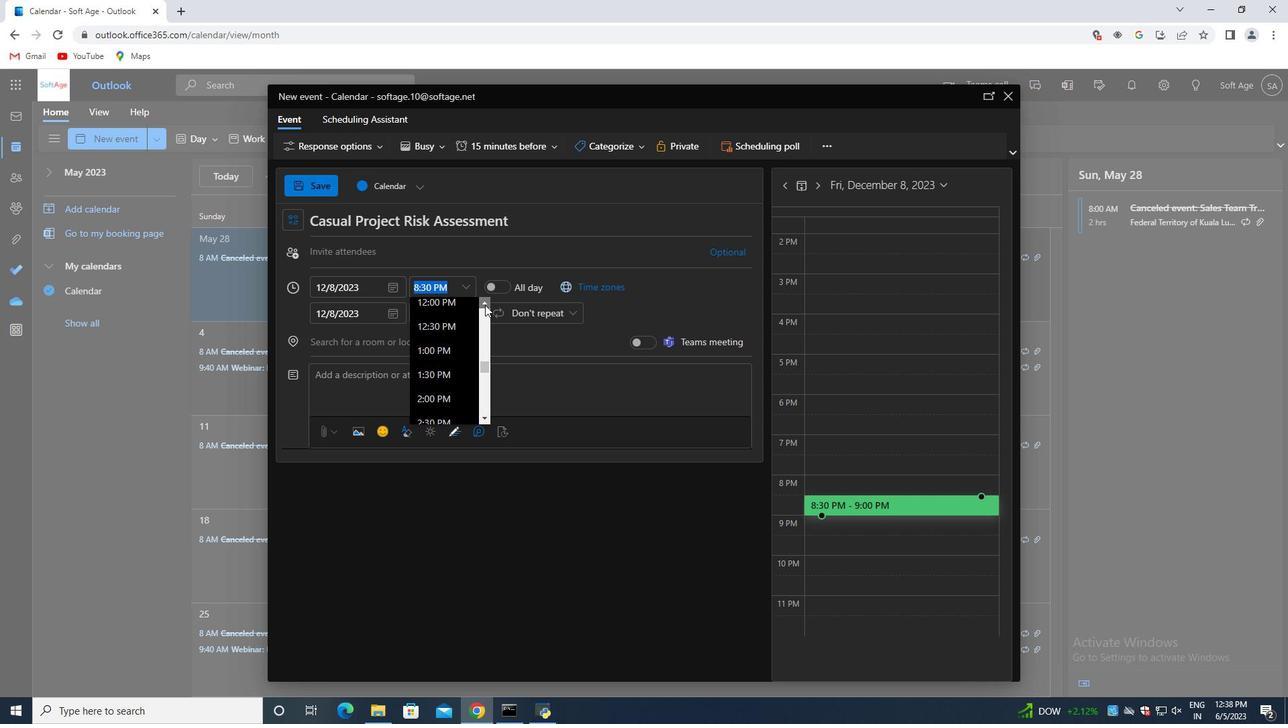 
Action: Mouse pressed left at (486, 305)
Screenshot: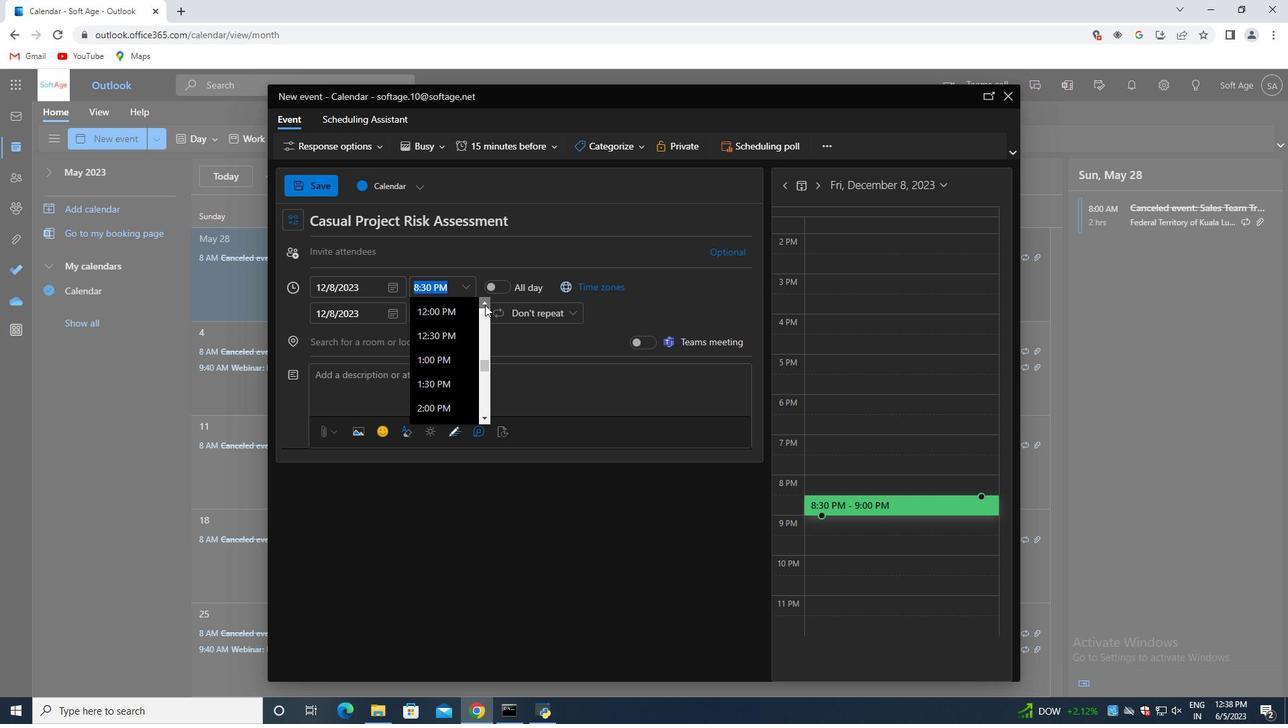 
Action: Mouse pressed left at (486, 305)
Screenshot: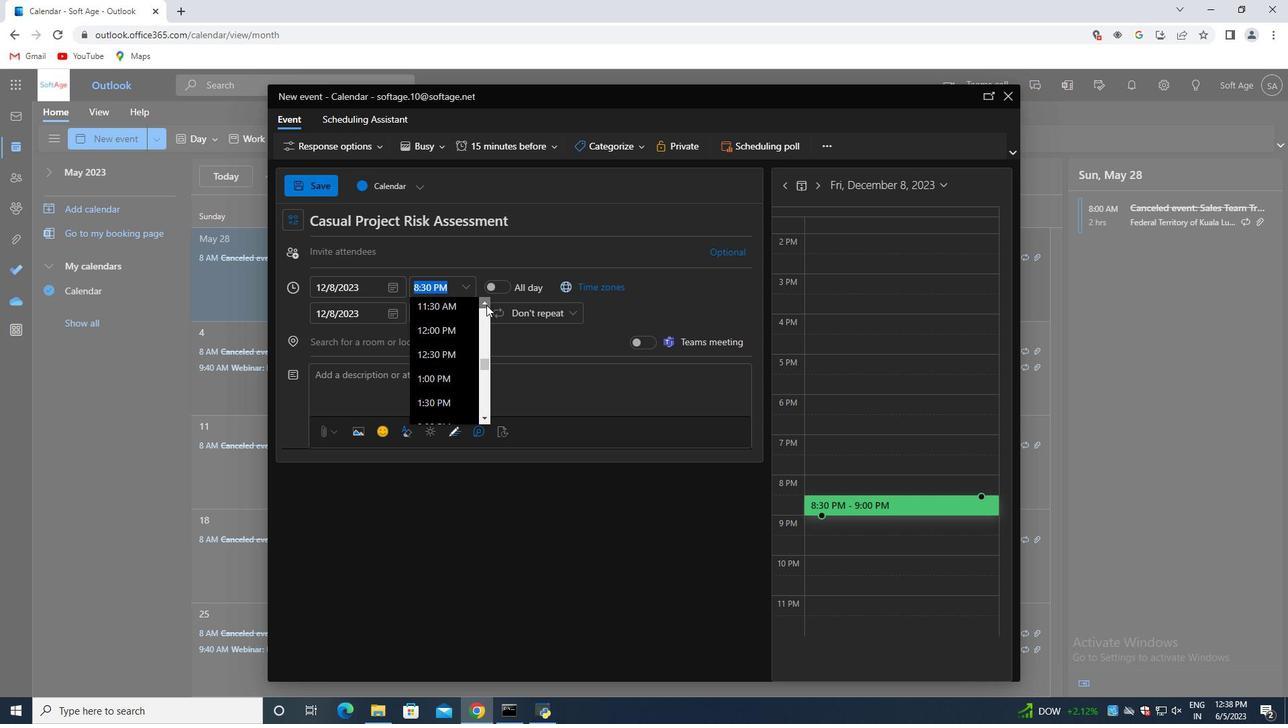 
Action: Mouse pressed left at (486, 305)
Screenshot: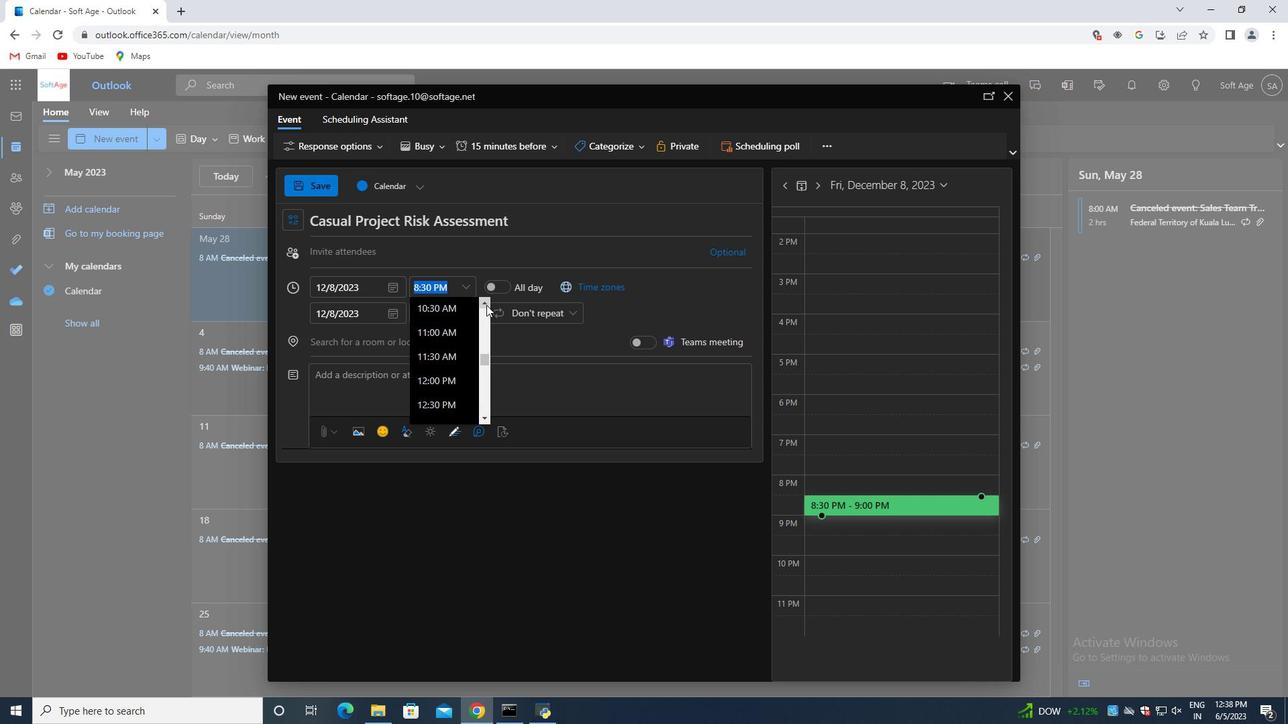 
Action: Mouse pressed left at (486, 305)
Screenshot: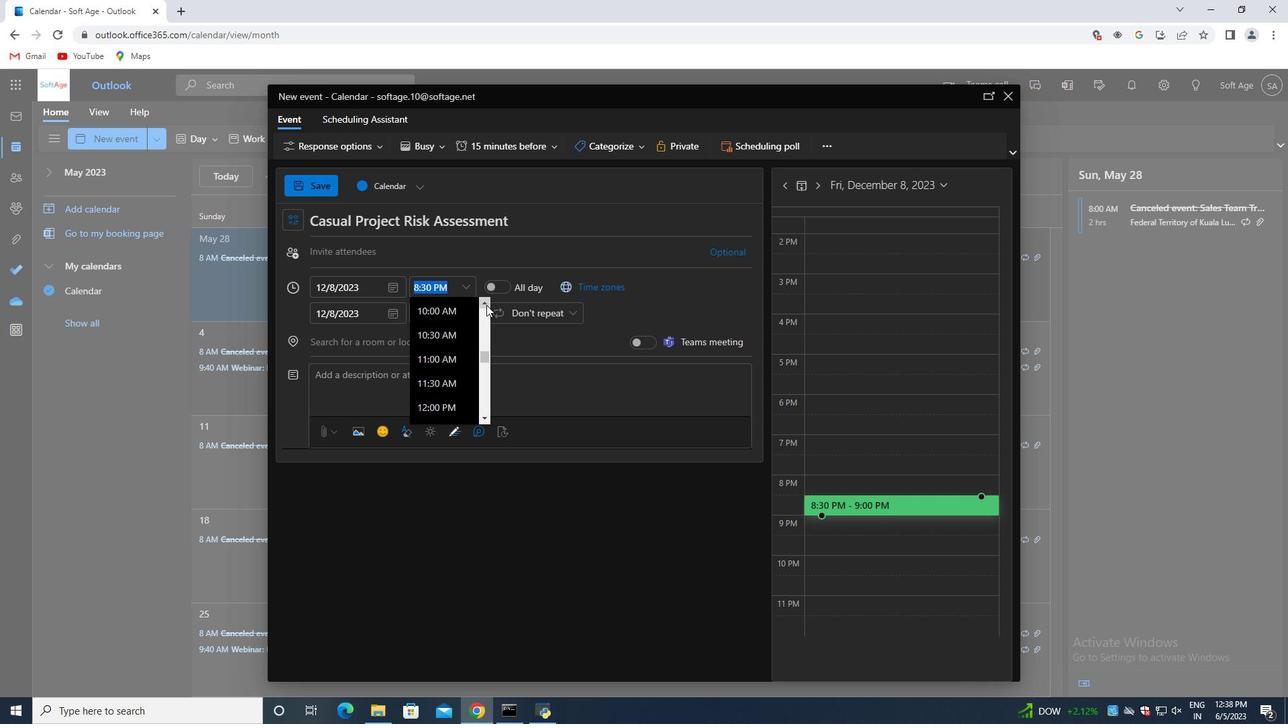 
Action: Mouse pressed left at (486, 305)
Screenshot: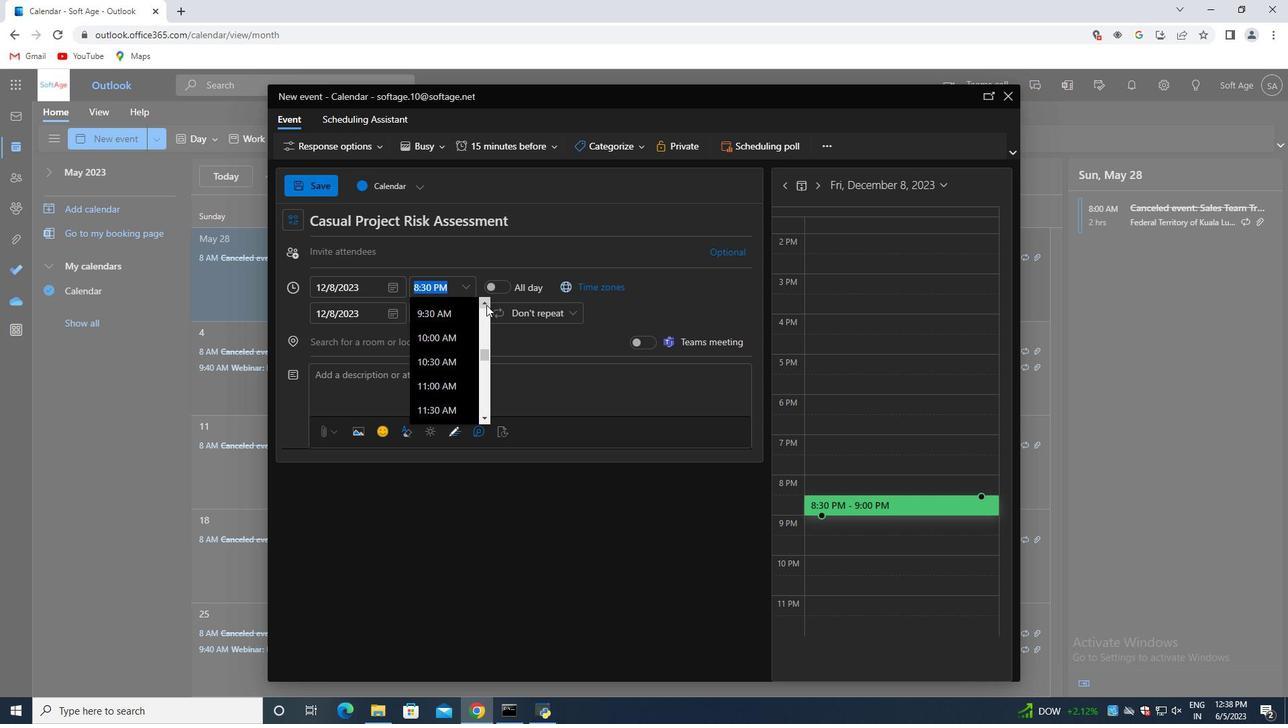 
Action: Mouse pressed left at (486, 305)
Screenshot: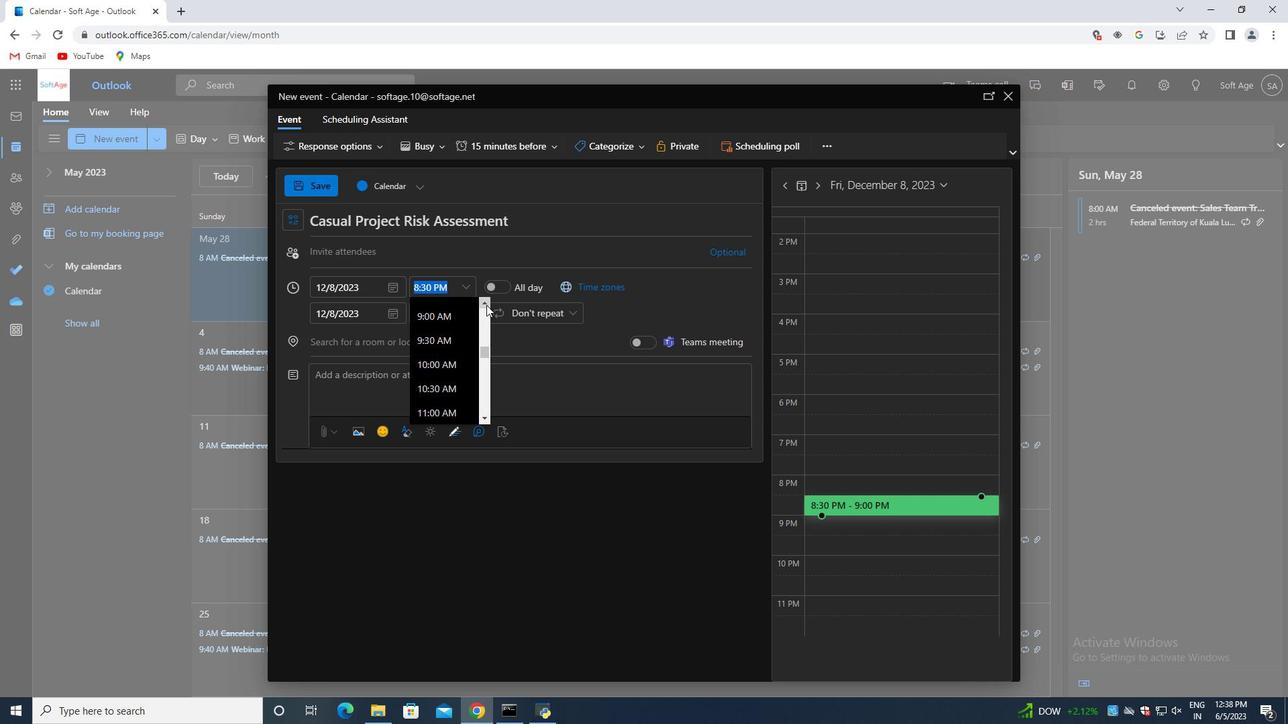
Action: Mouse moved to (438, 318)
Screenshot: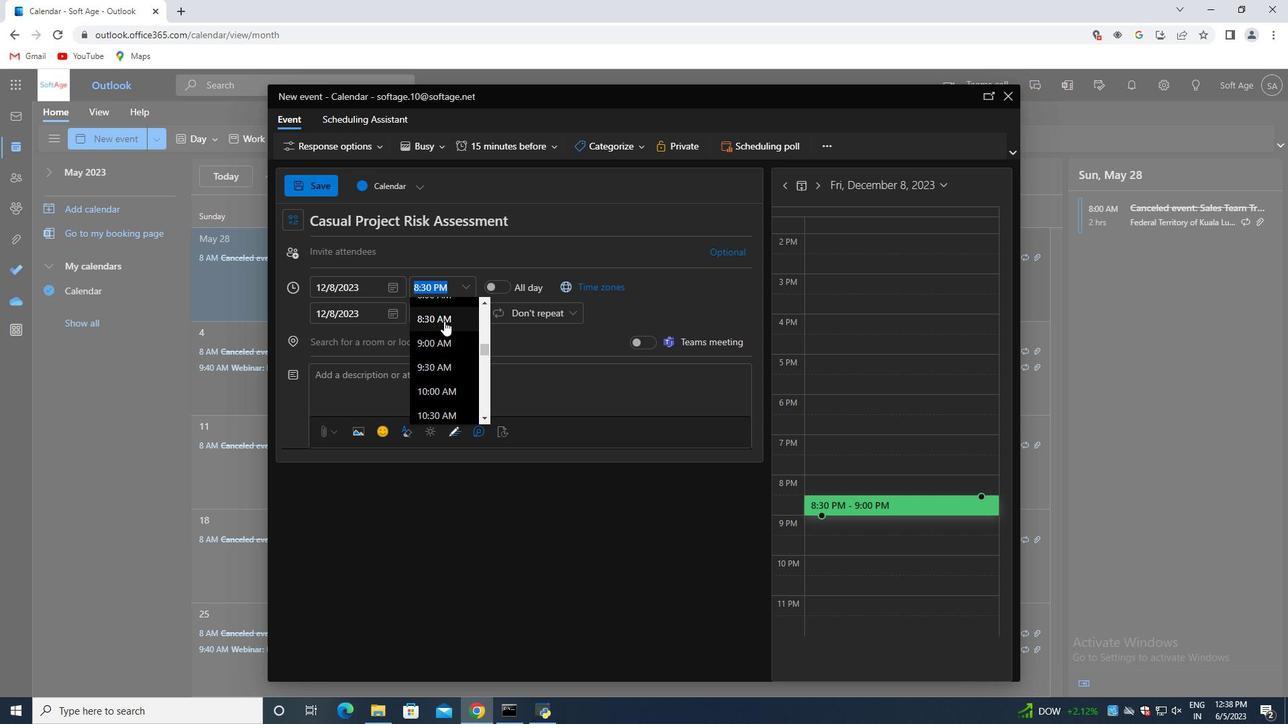 
Action: Mouse pressed left at (438, 318)
Screenshot: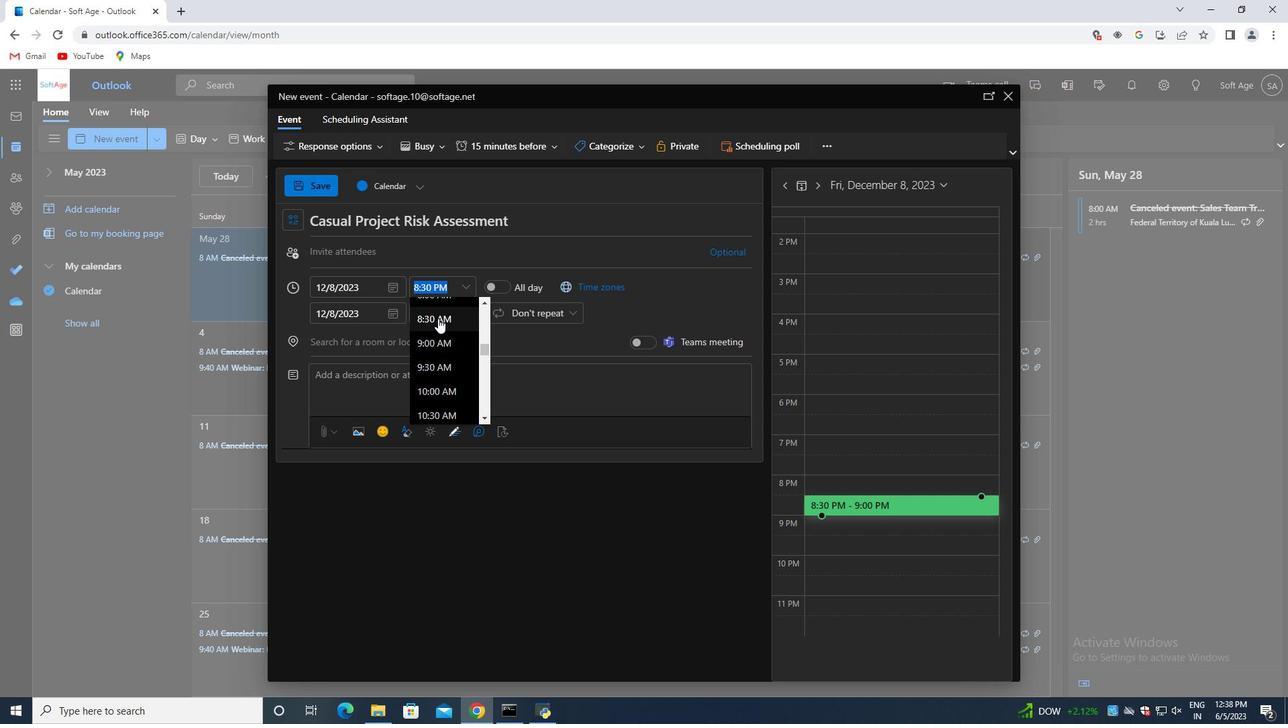 
Action: Mouse moved to (438, 309)
Screenshot: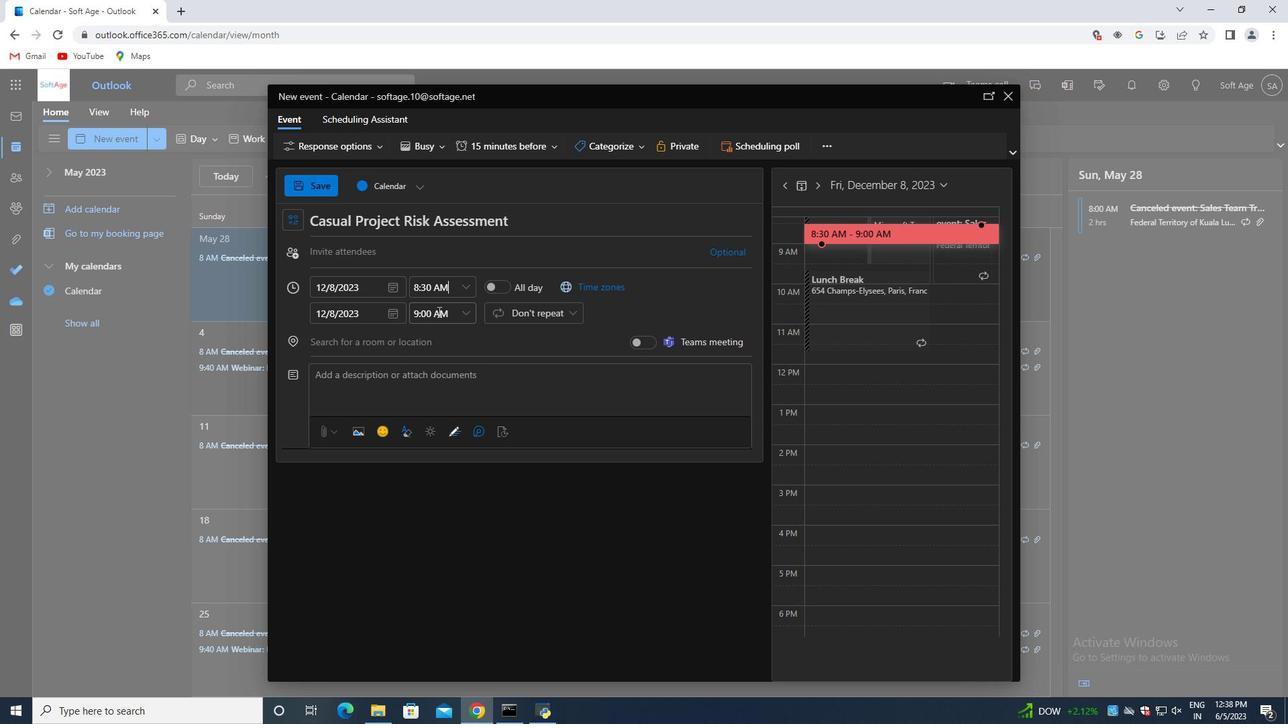 
Action: Key pressed <Key.left><Key.left><Key.left><Key.left><Key.backspace>5
Screenshot: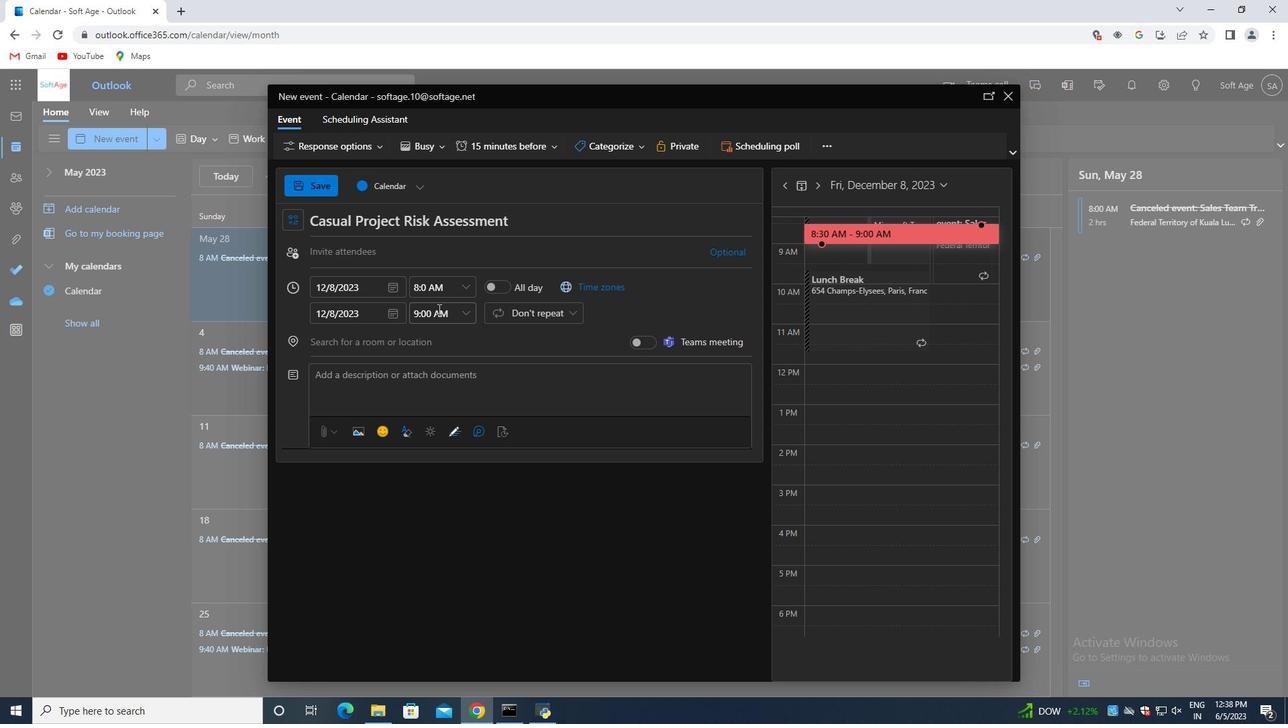 
Action: Mouse moved to (465, 318)
Screenshot: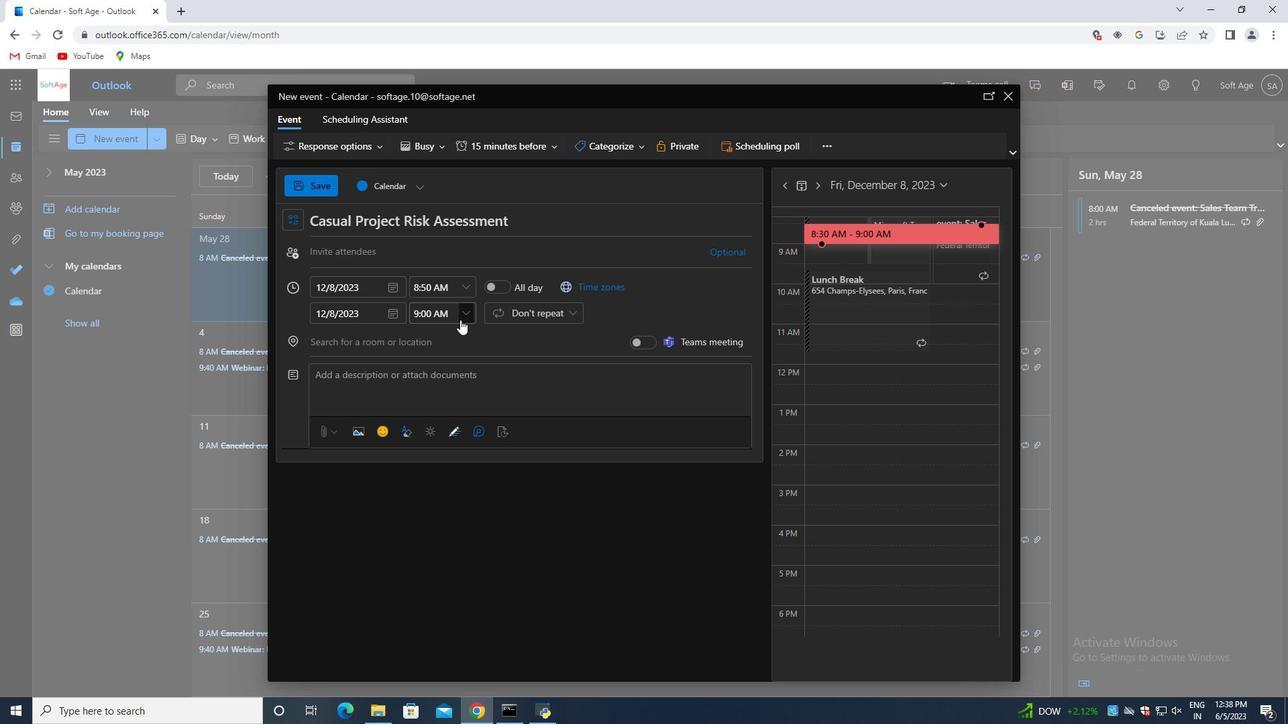 
Action: Mouse pressed left at (465, 318)
Screenshot: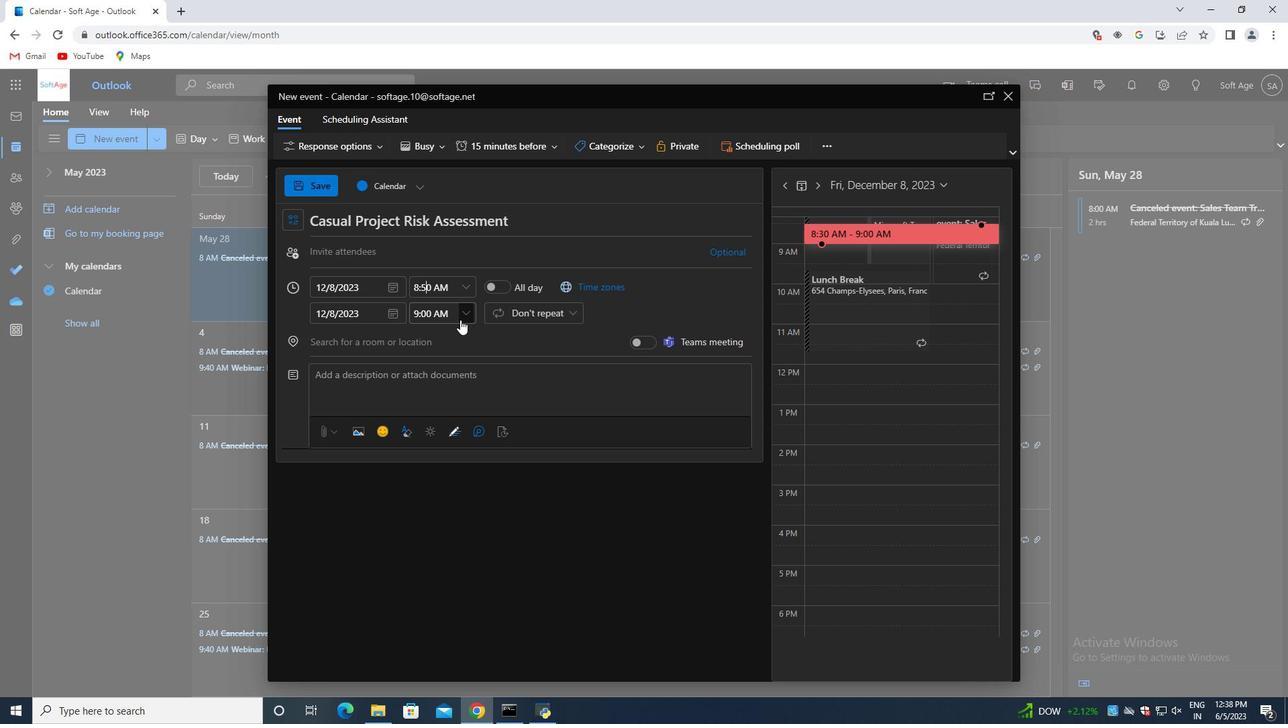 
Action: Mouse moved to (447, 405)
Screenshot: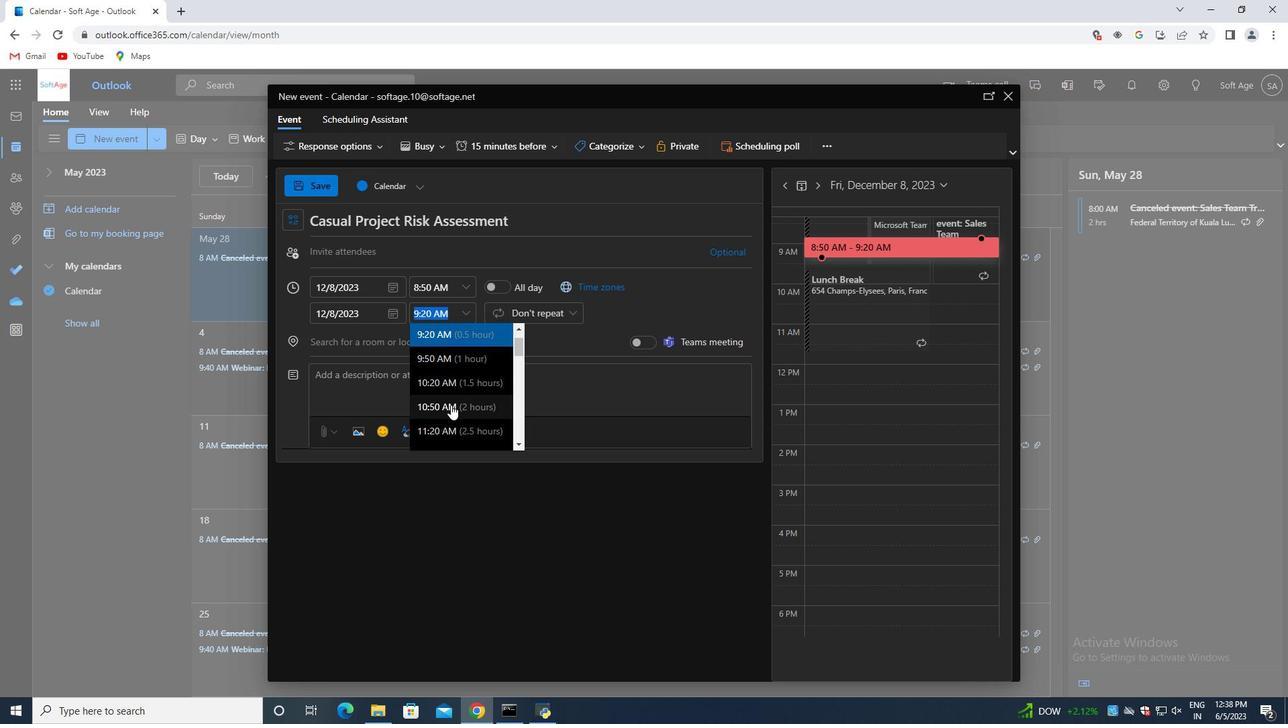 
Action: Mouse pressed left at (447, 405)
Screenshot: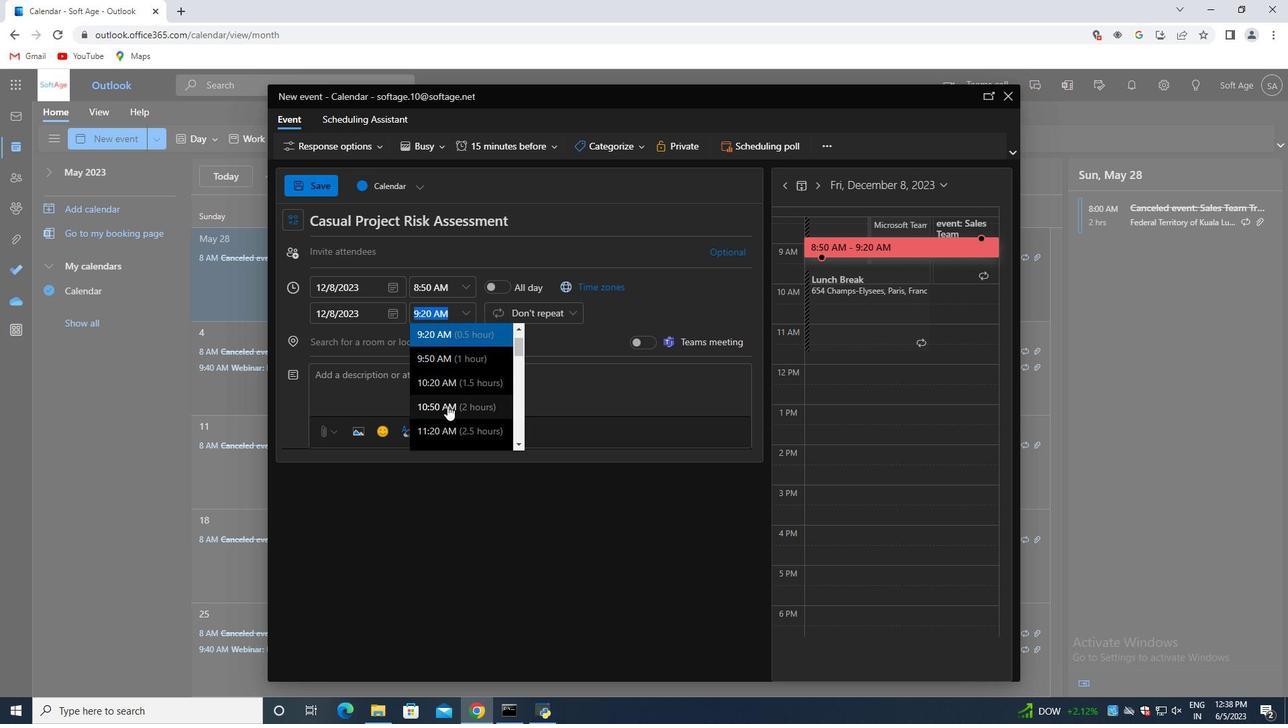 
Action: Mouse moved to (367, 257)
Screenshot: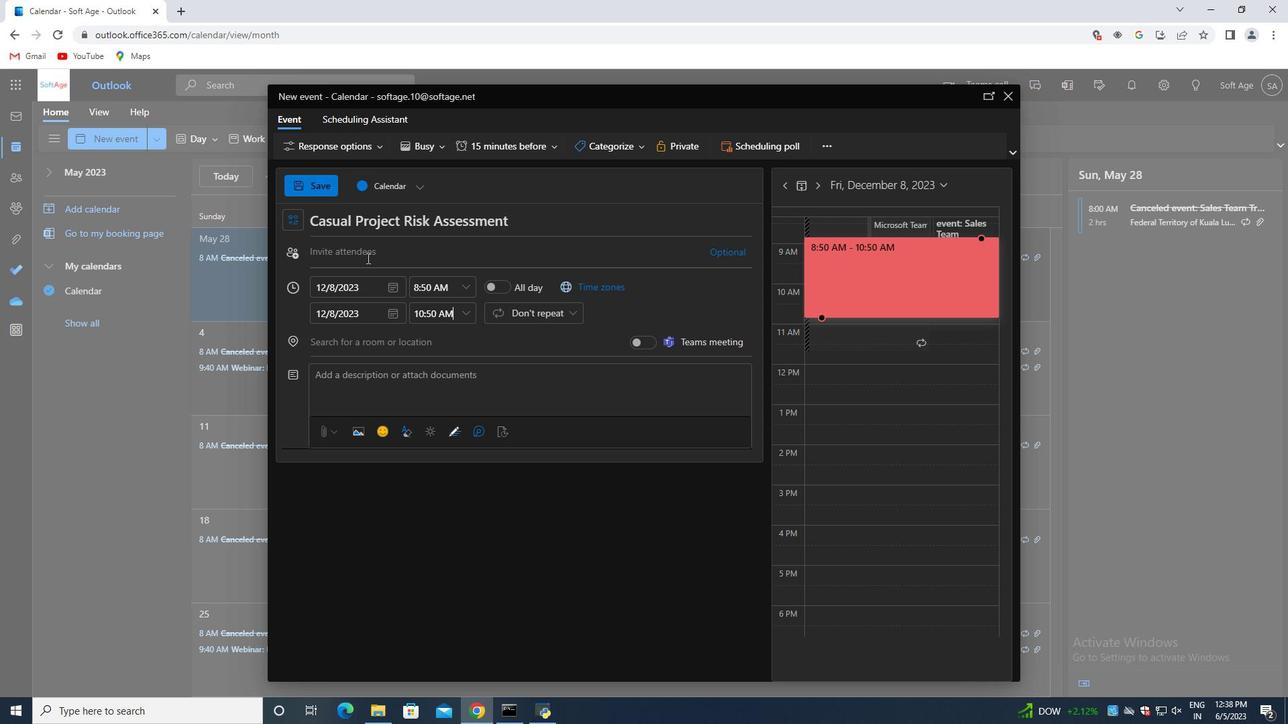
Action: Mouse pressed left at (367, 257)
Screenshot: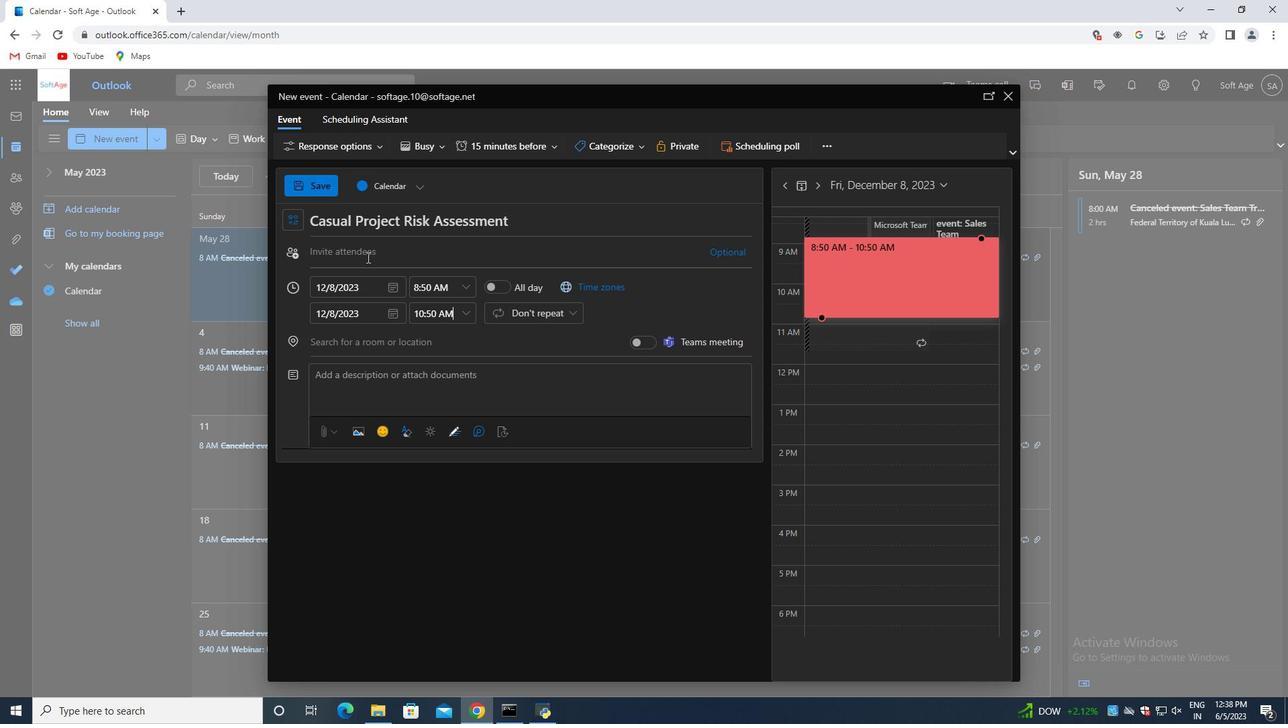 
Action: Key pressed softage.2<Key.shift>@softage.net<Key.enter>softage.3<Key.shift>@softage.net<Key.enter>
Screenshot: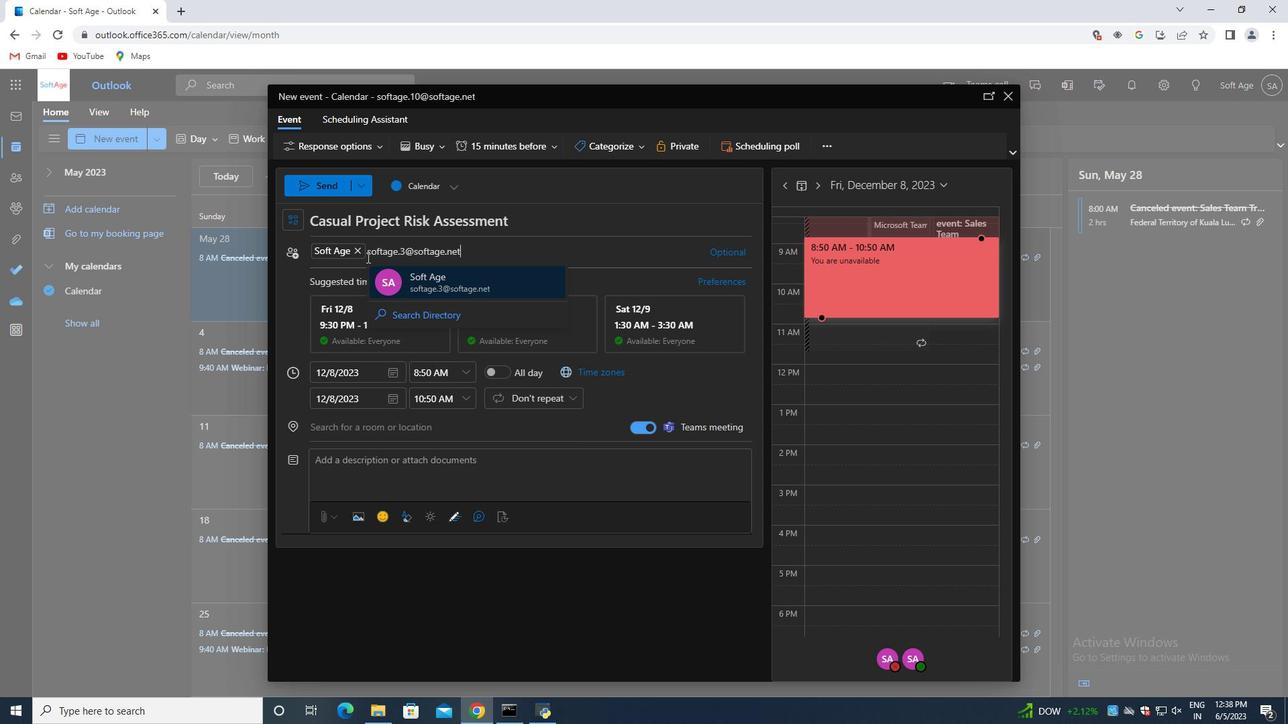 
Action: Mouse moved to (523, 152)
Screenshot: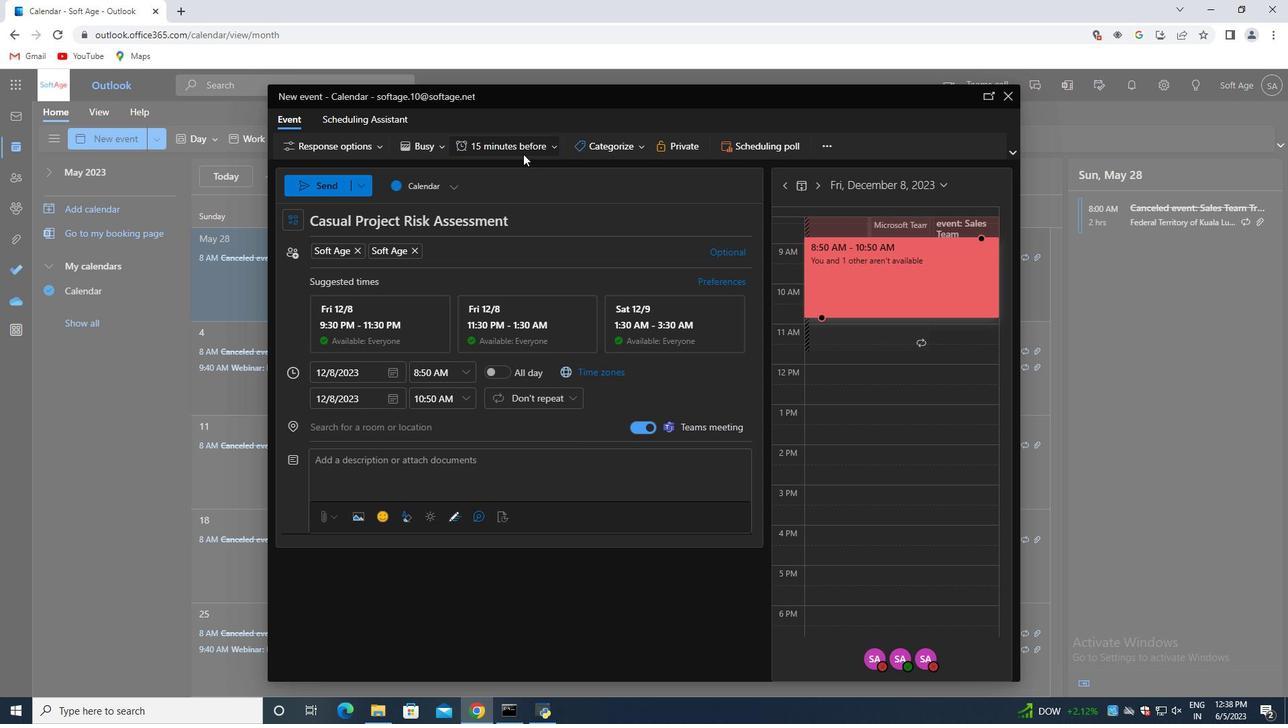 
Action: Mouse pressed left at (523, 152)
Screenshot: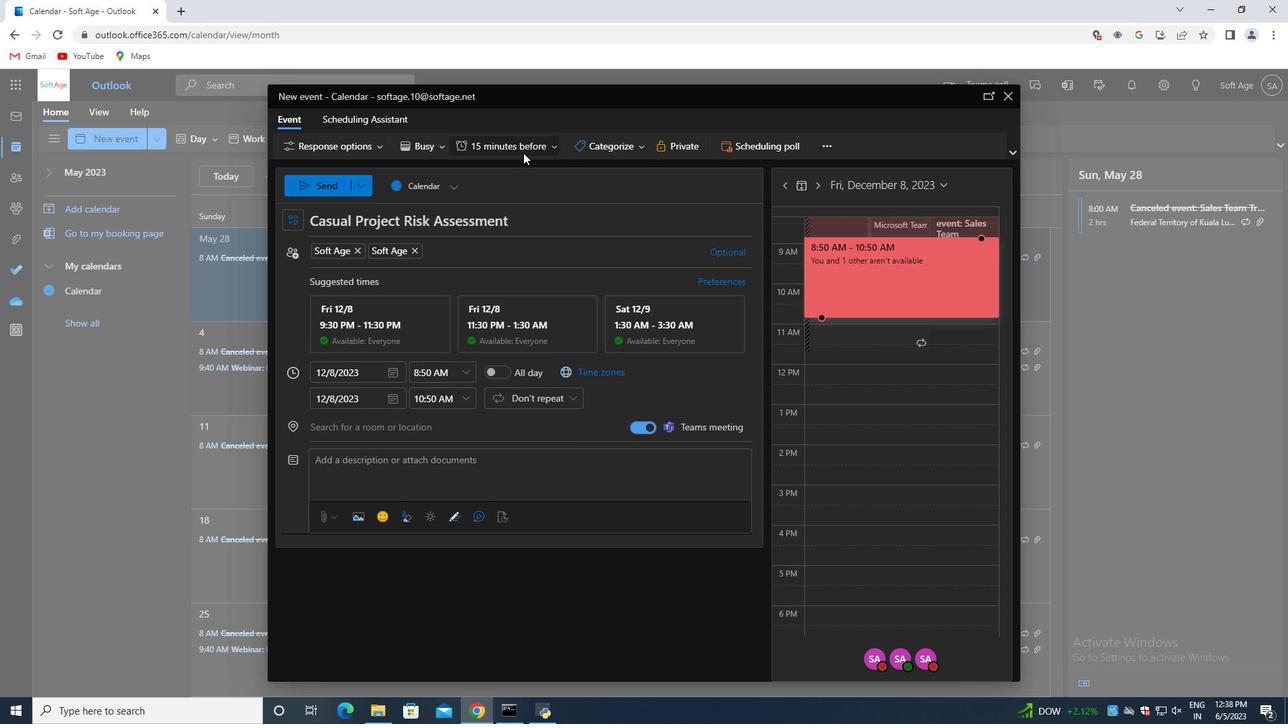 
Action: Mouse moved to (517, 343)
Screenshot: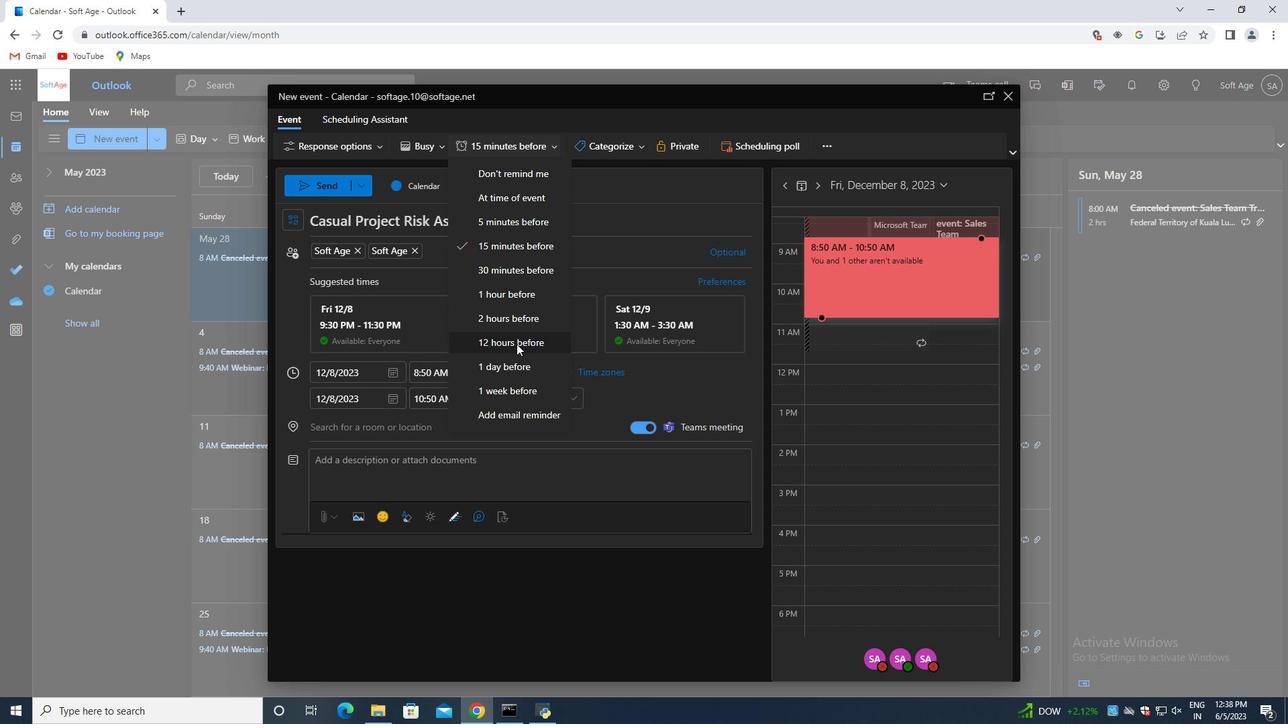 
Action: Mouse pressed left at (517, 343)
Screenshot: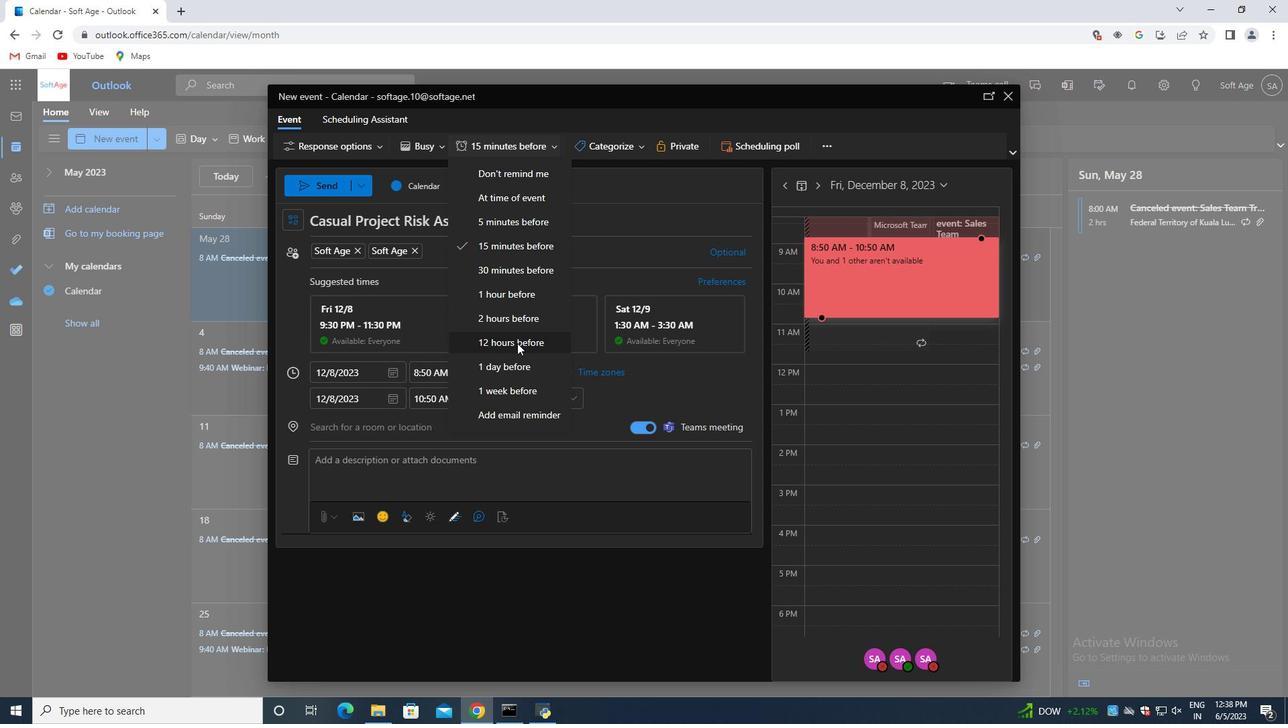 
Action: Mouse moved to (315, 184)
Screenshot: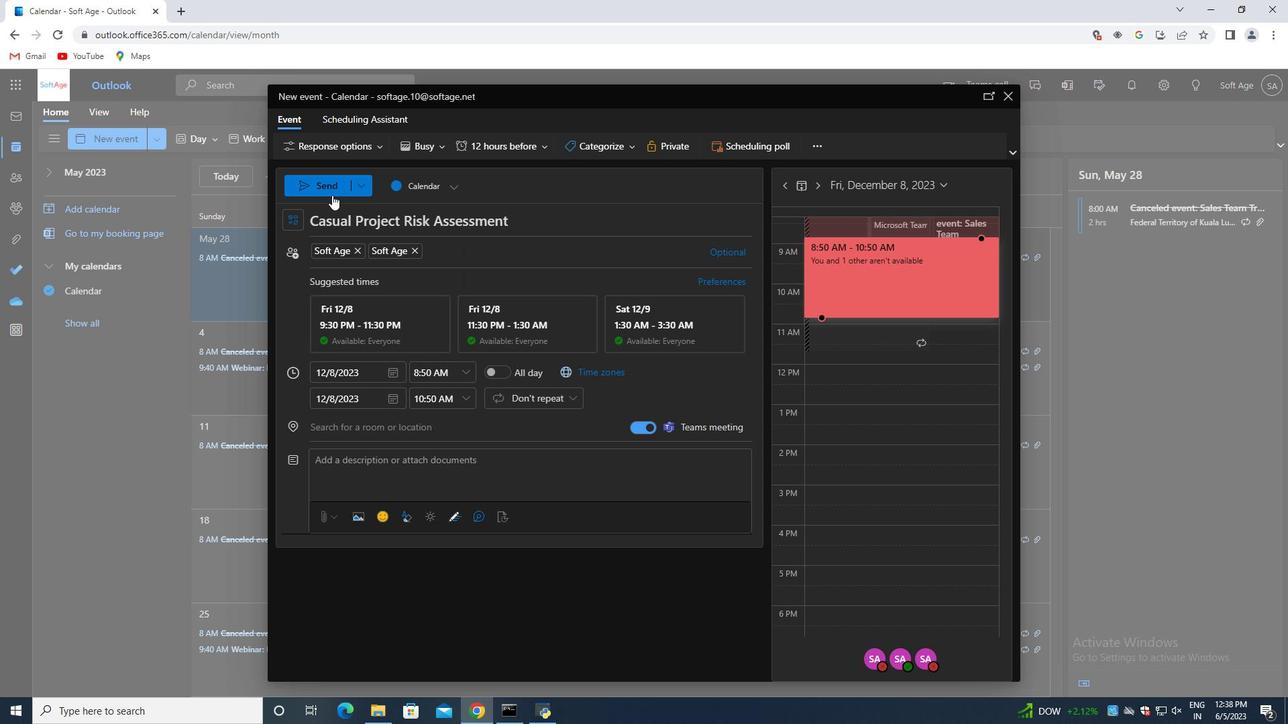 
Action: Mouse pressed left at (315, 184)
Screenshot: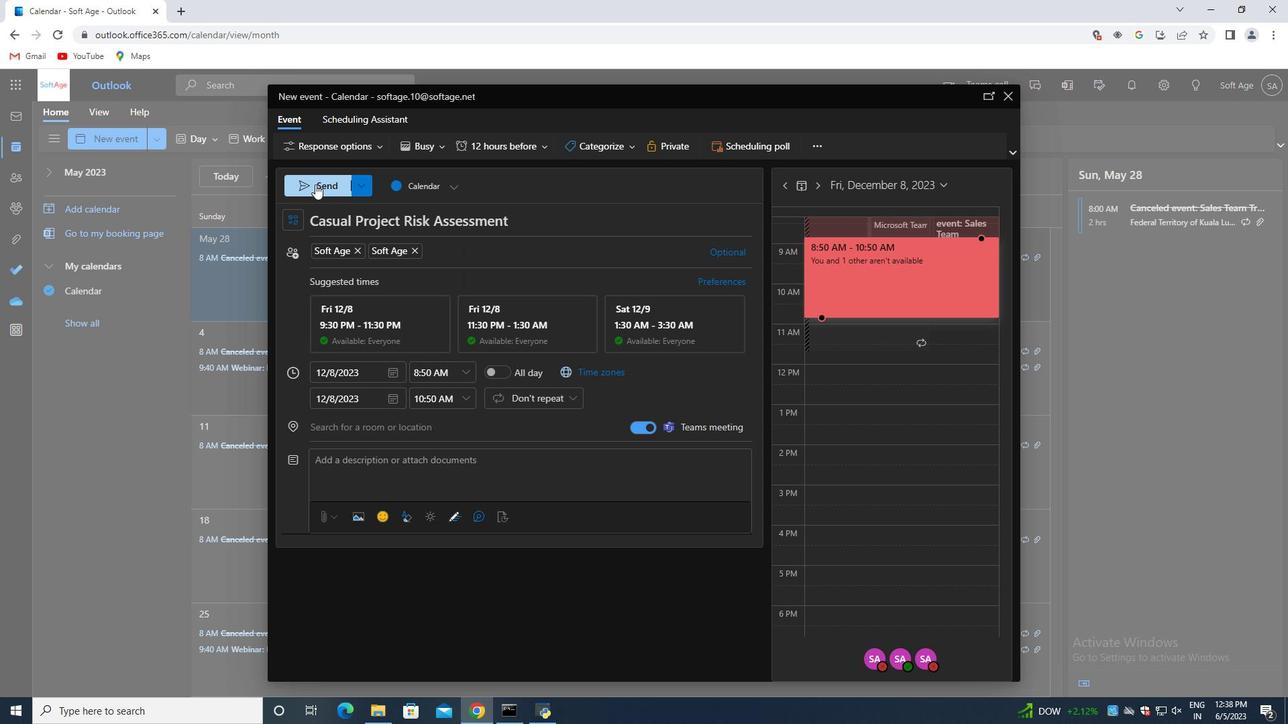 
